Task: Look for space in Santo Ângelo, Brazil from 7th July, 2023 to 15th July, 2023 for 6 adults in price range Rs.15000 to Rs.20000. Place can be entire place with 3 bedrooms having 3 beds and 3 bathrooms. Property type can be guest house. Amenities needed are: washing machine, . Booking option can be shelf check-in. Required host language is Spanish.
Action: Mouse moved to (381, 103)
Screenshot: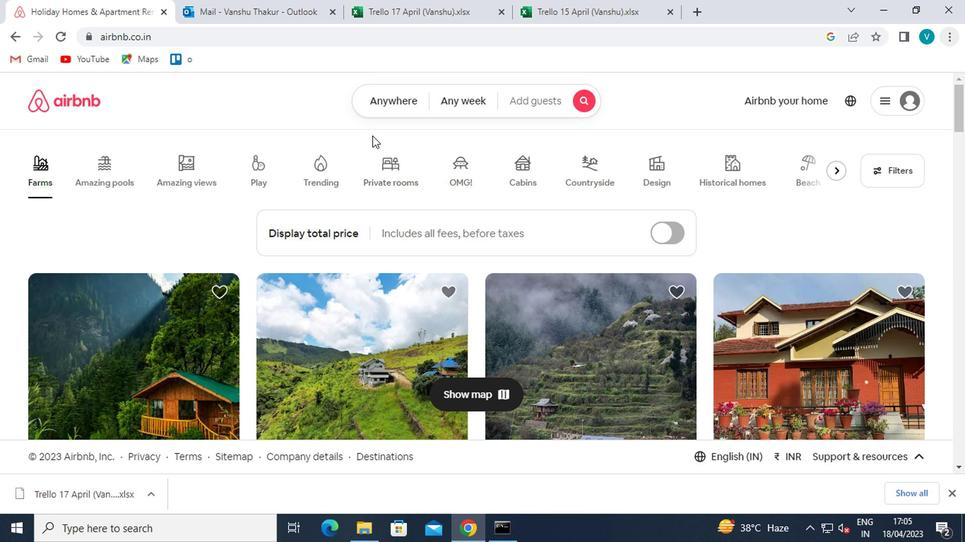 
Action: Mouse pressed left at (381, 103)
Screenshot: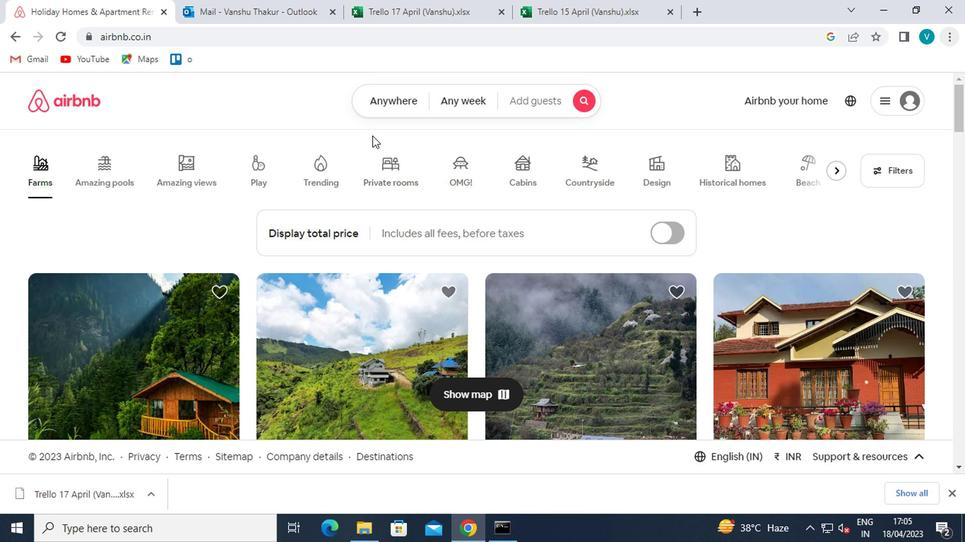 
Action: Mouse moved to (373, 147)
Screenshot: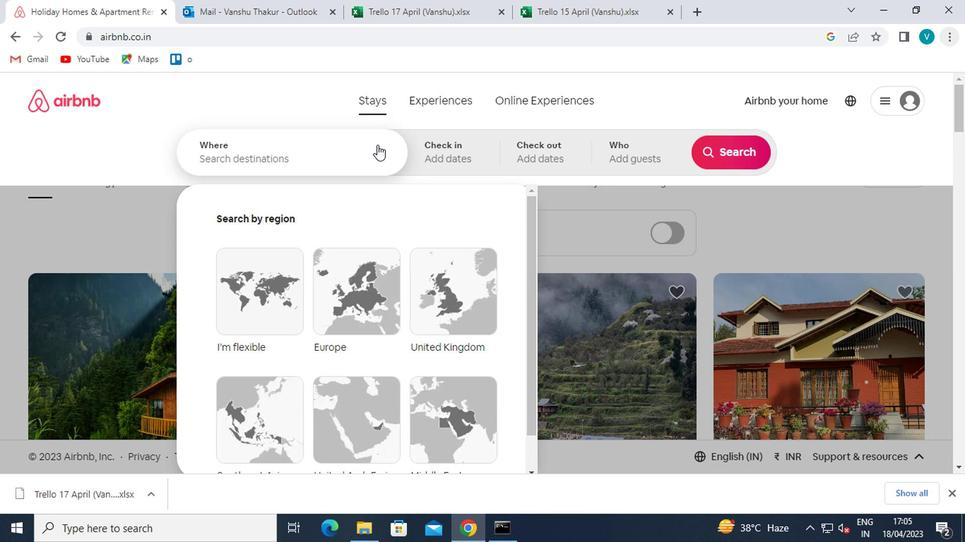 
Action: Mouse pressed left at (373, 147)
Screenshot: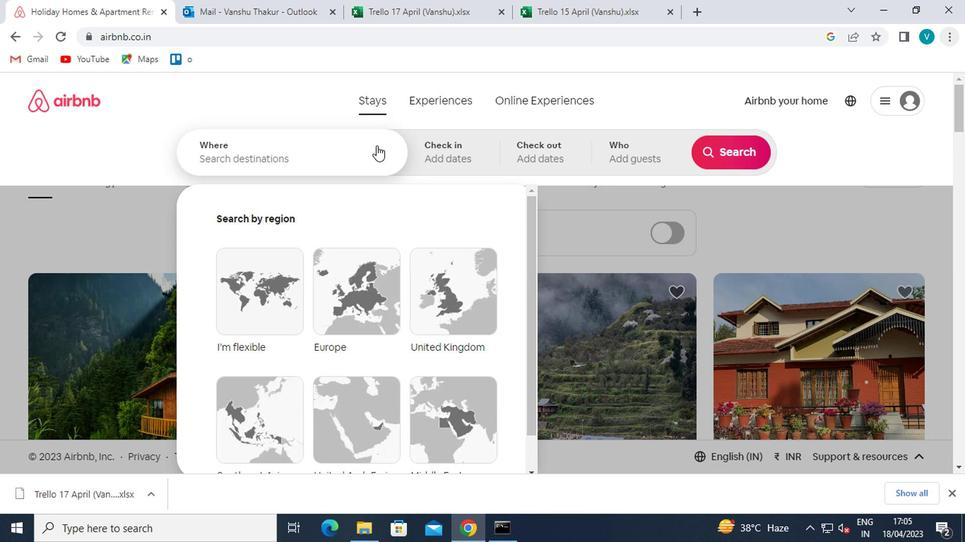 
Action: Mouse moved to (378, 149)
Screenshot: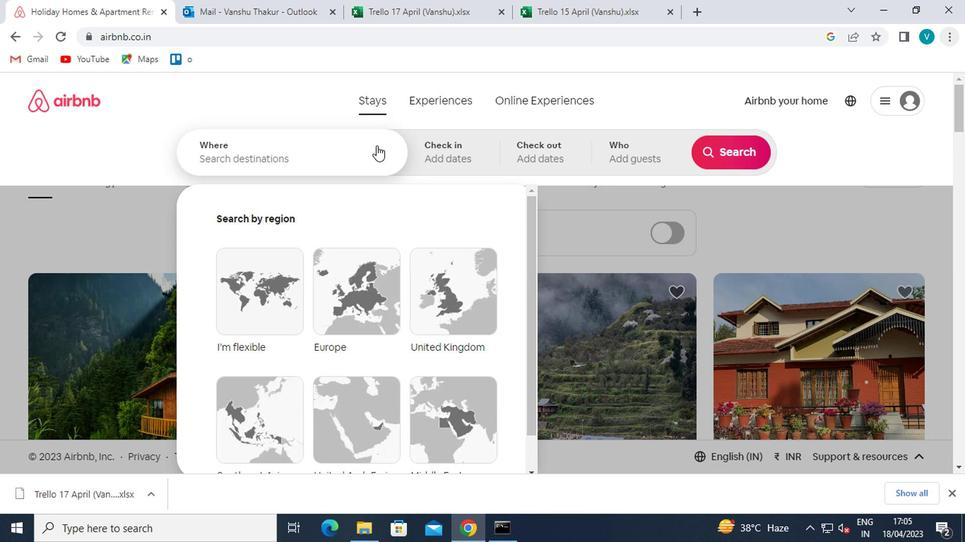 
Action: Key pressed <Key.shift>SANTO<Key.space><Key.shift>ANGELO<Key.space>
Screenshot: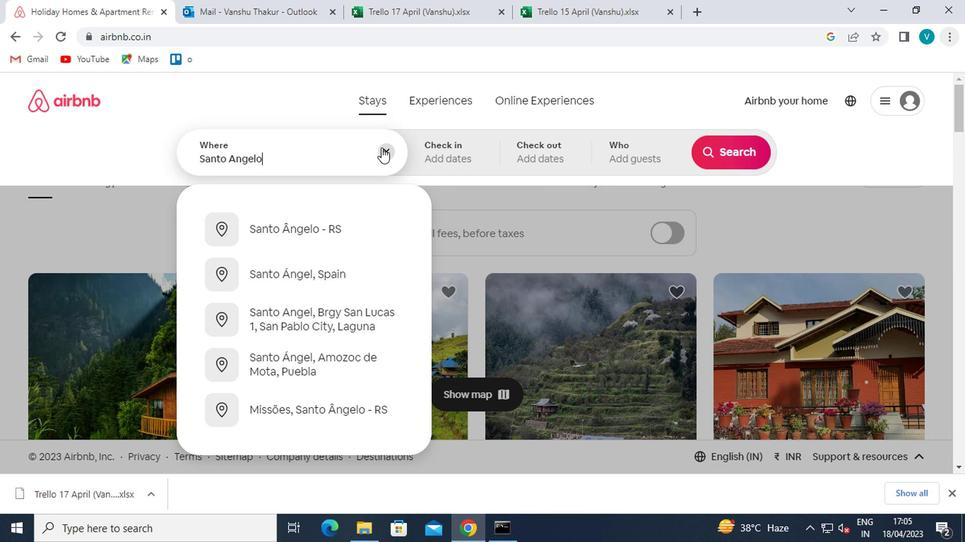 
Action: Mouse moved to (347, 224)
Screenshot: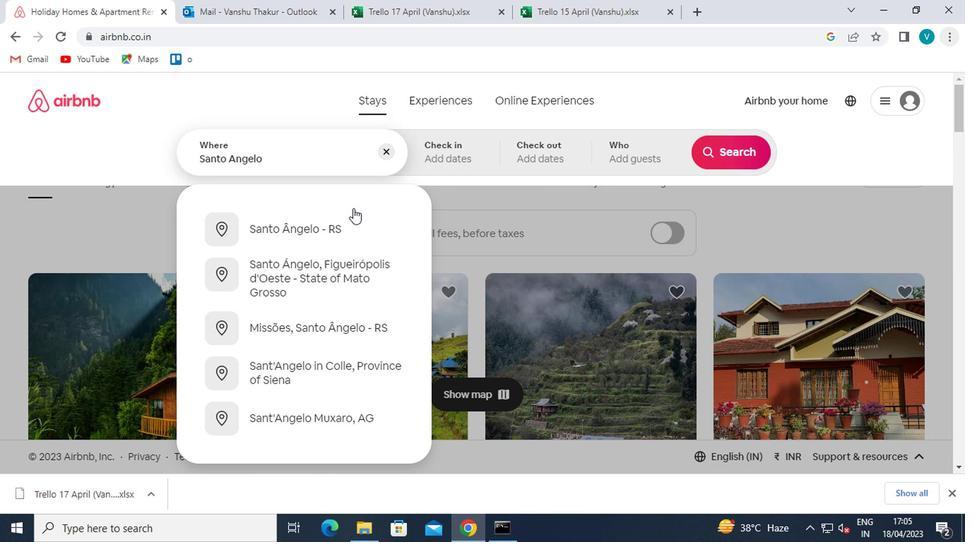 
Action: Mouse pressed left at (347, 224)
Screenshot: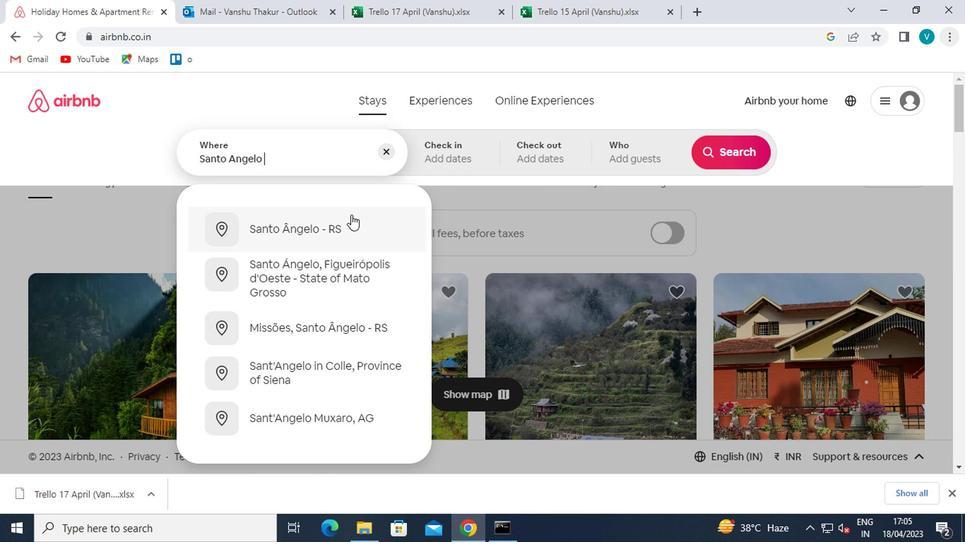 
Action: Mouse moved to (722, 266)
Screenshot: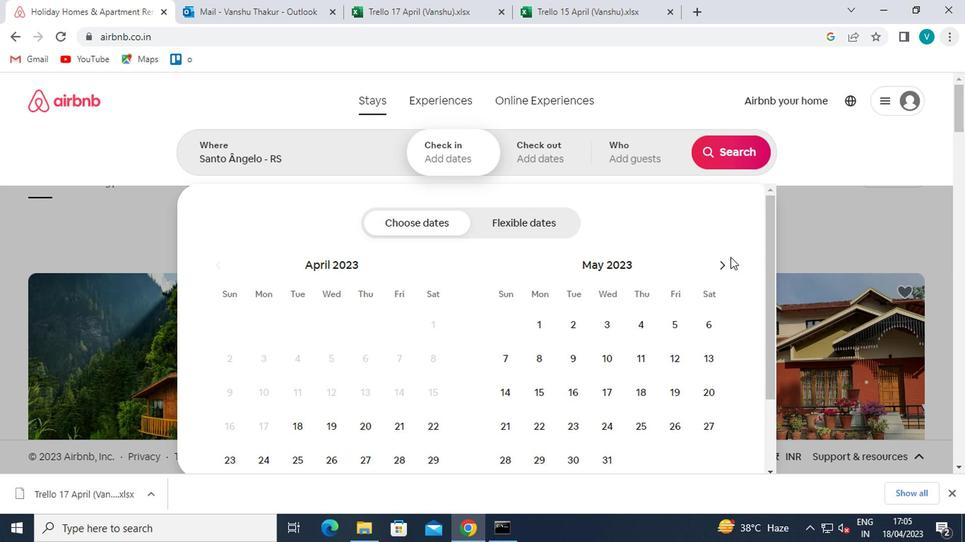 
Action: Mouse pressed left at (722, 266)
Screenshot: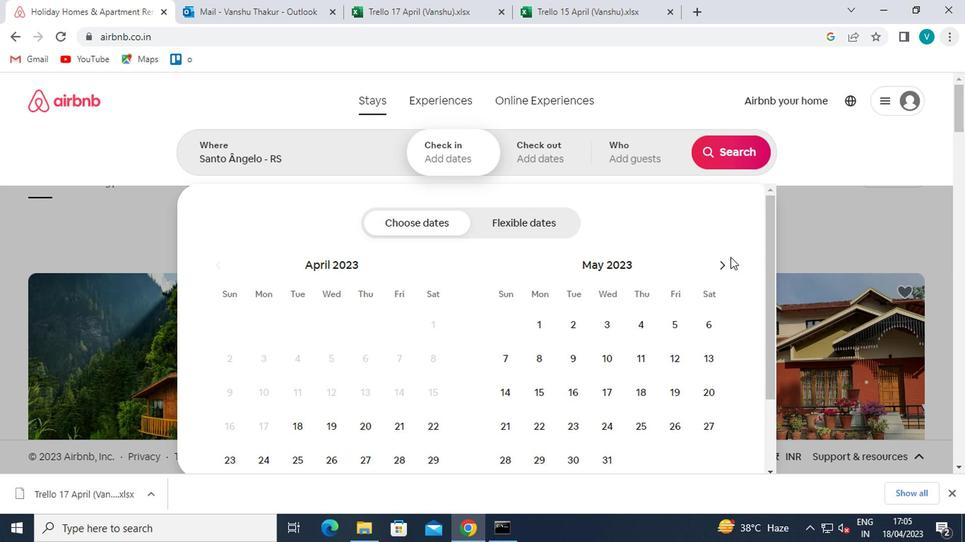
Action: Mouse moved to (720, 266)
Screenshot: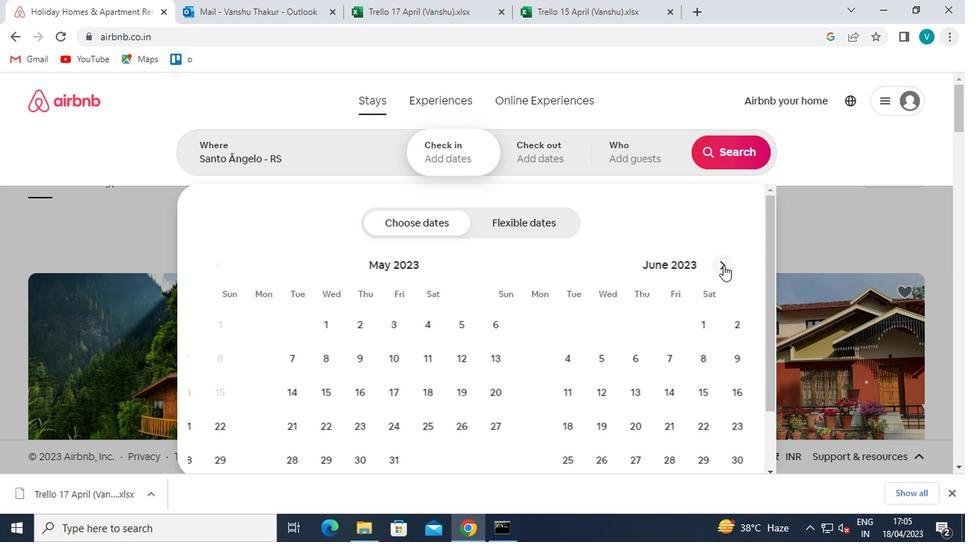 
Action: Mouse pressed left at (720, 266)
Screenshot: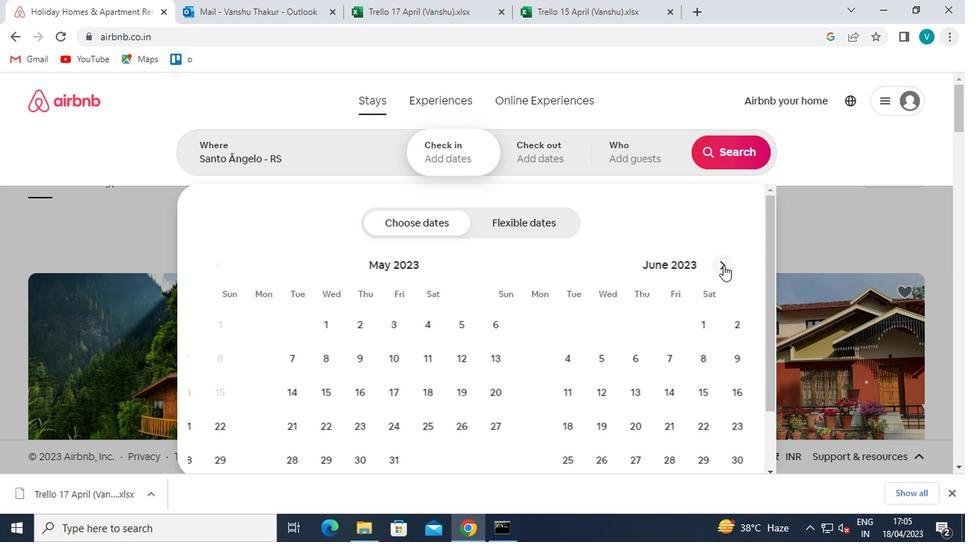 
Action: Mouse moved to (675, 360)
Screenshot: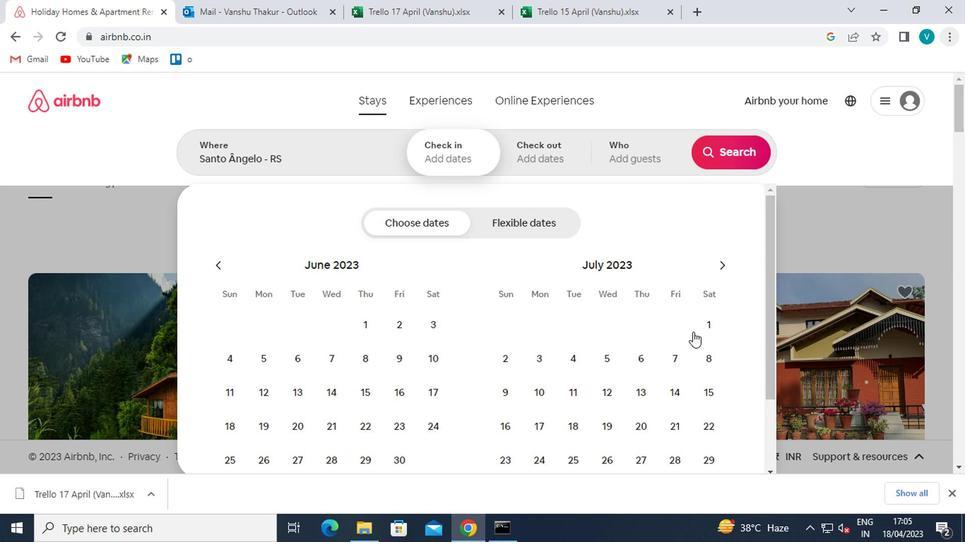 
Action: Mouse pressed left at (675, 360)
Screenshot: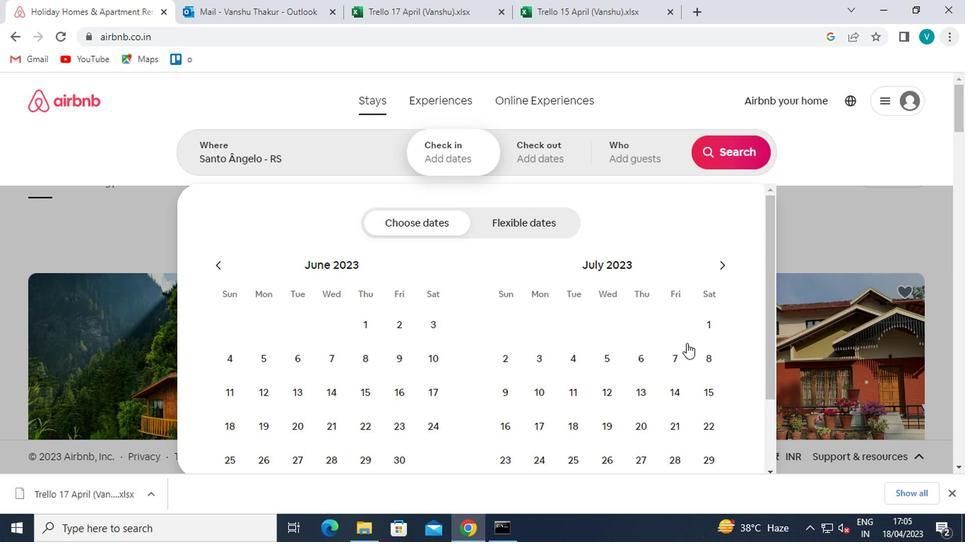 
Action: Mouse moved to (711, 387)
Screenshot: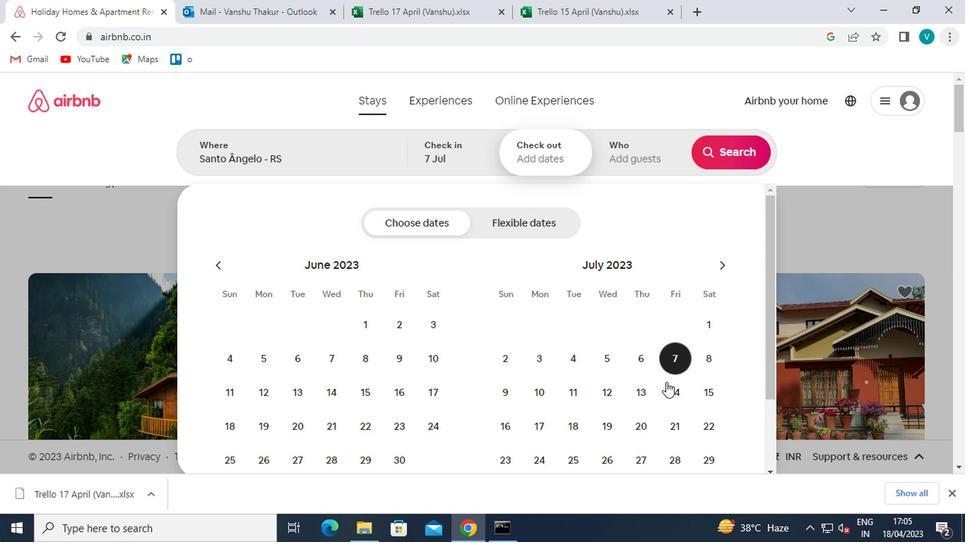 
Action: Mouse pressed left at (711, 387)
Screenshot: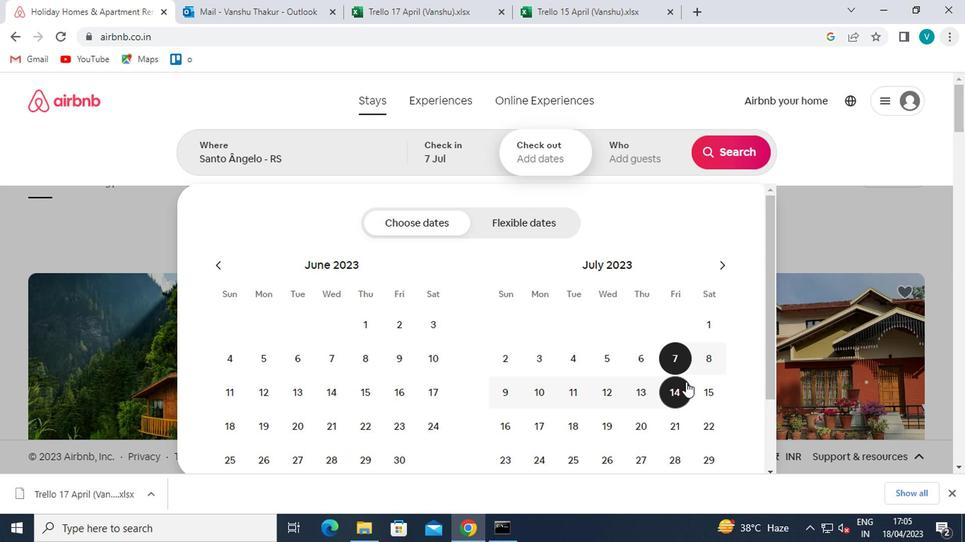 
Action: Mouse moved to (661, 160)
Screenshot: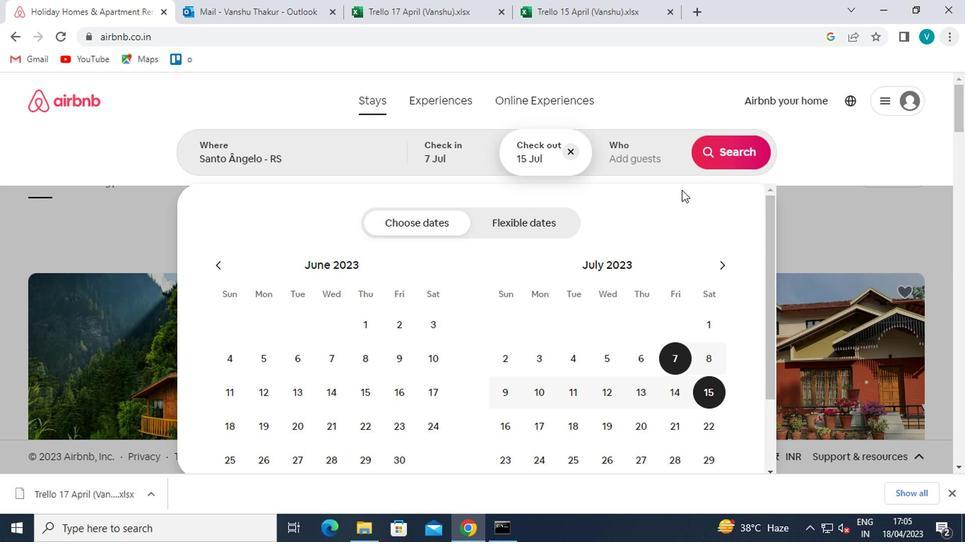 
Action: Mouse pressed left at (661, 160)
Screenshot: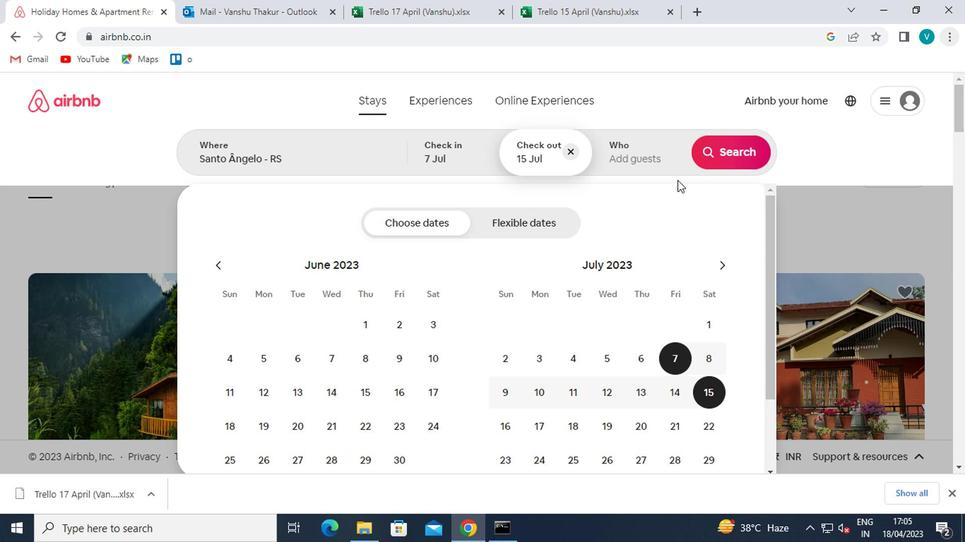 
Action: Mouse moved to (732, 228)
Screenshot: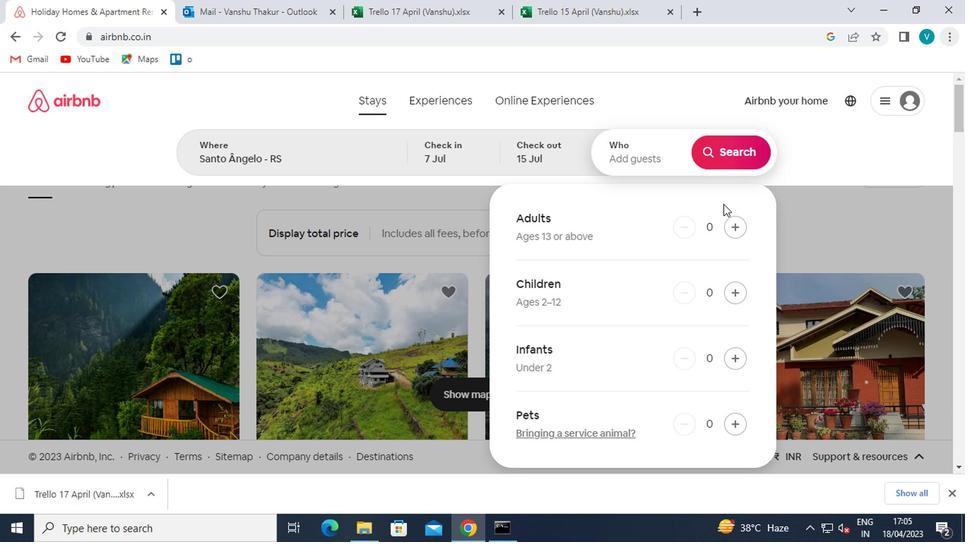 
Action: Mouse pressed left at (732, 228)
Screenshot: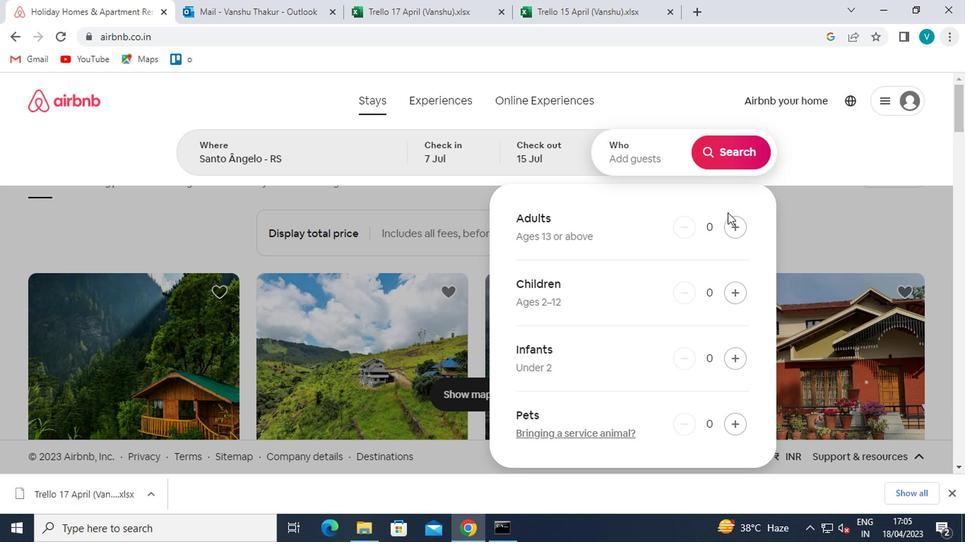 
Action: Mouse pressed left at (732, 228)
Screenshot: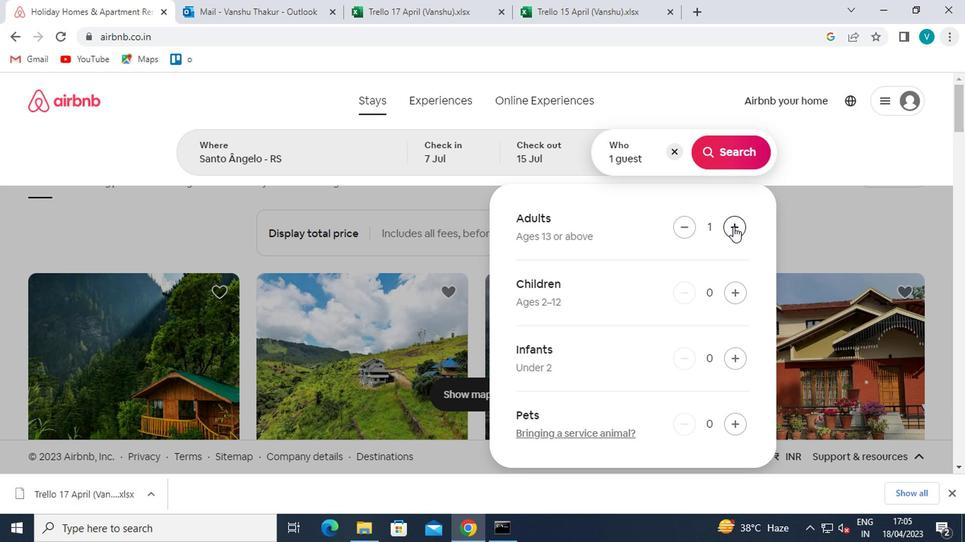 
Action: Mouse pressed left at (732, 228)
Screenshot: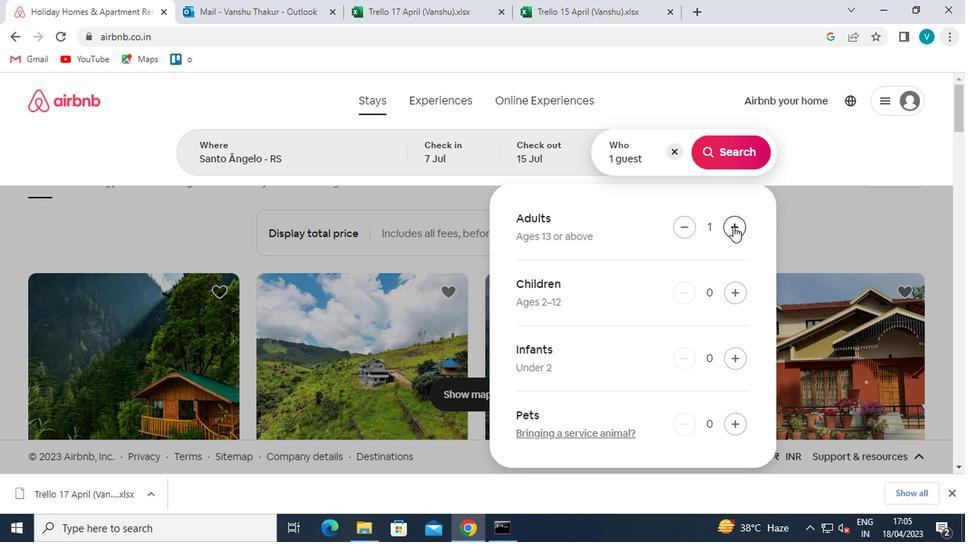 
Action: Mouse pressed left at (732, 228)
Screenshot: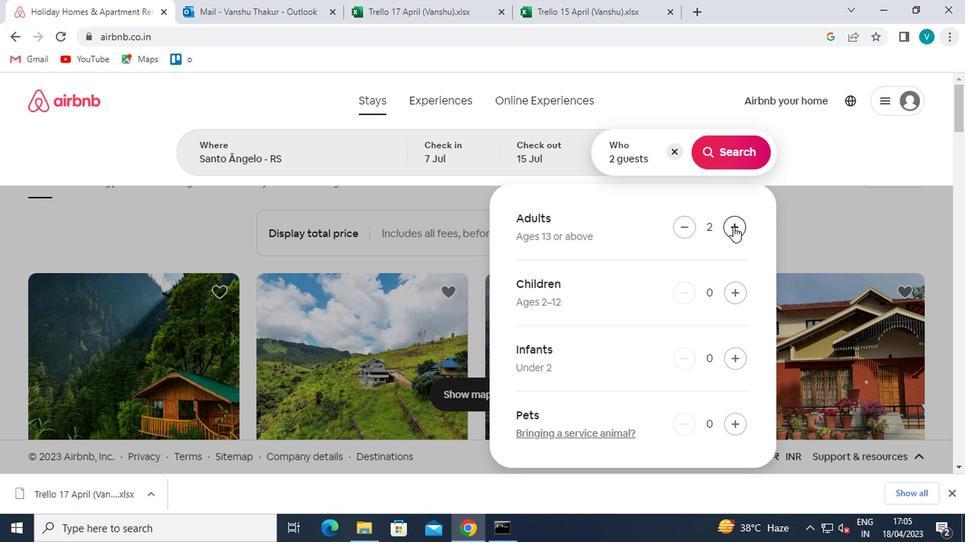 
Action: Mouse pressed left at (732, 228)
Screenshot: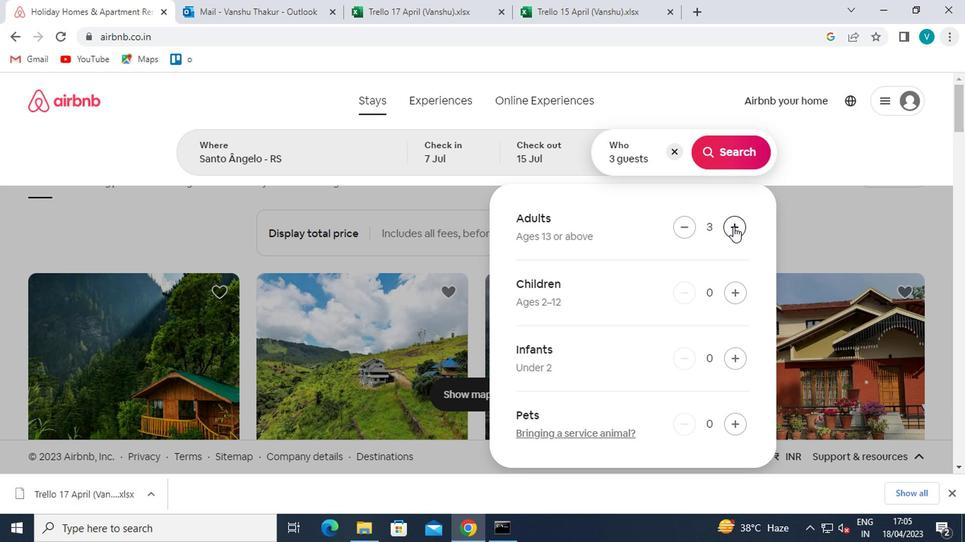 
Action: Mouse pressed left at (732, 228)
Screenshot: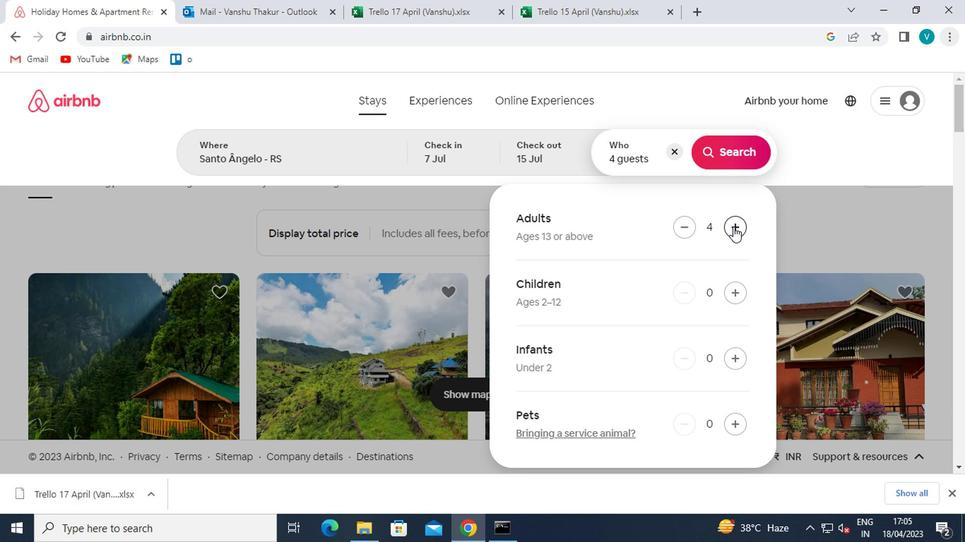 
Action: Mouse moved to (718, 152)
Screenshot: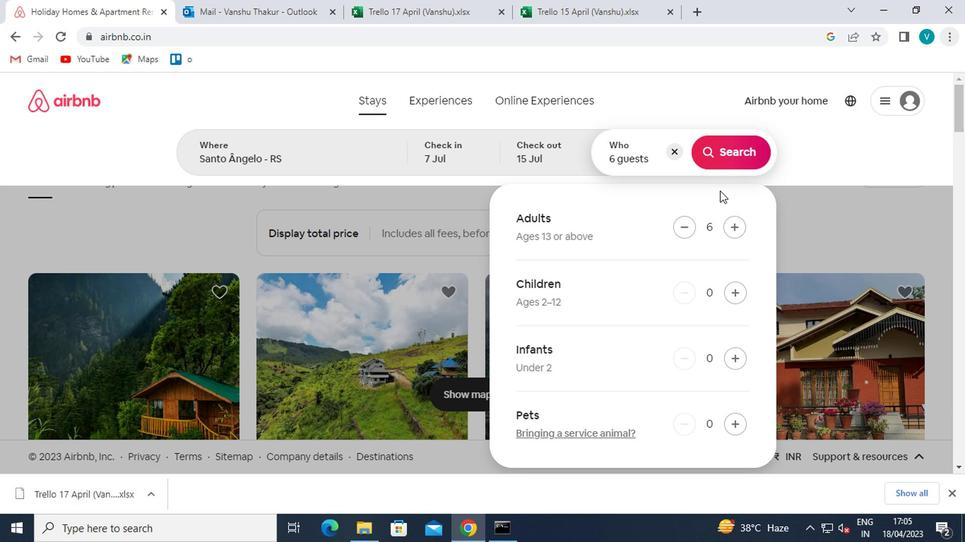 
Action: Mouse pressed left at (718, 152)
Screenshot: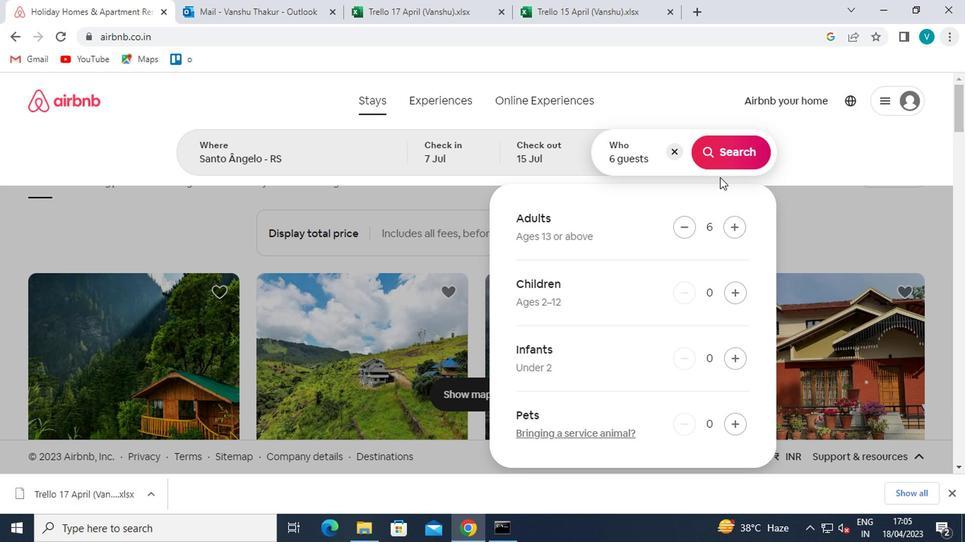 
Action: Mouse moved to (902, 164)
Screenshot: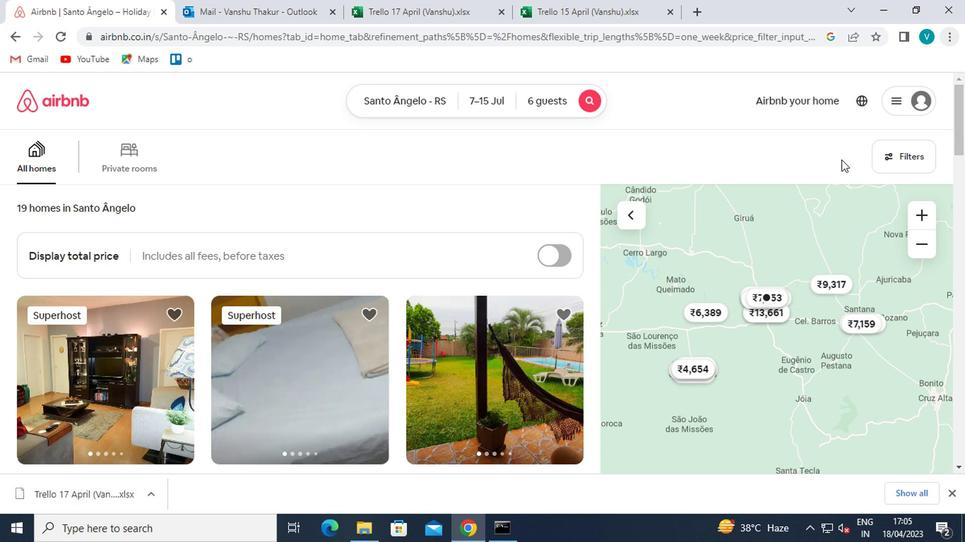 
Action: Mouse pressed left at (902, 164)
Screenshot: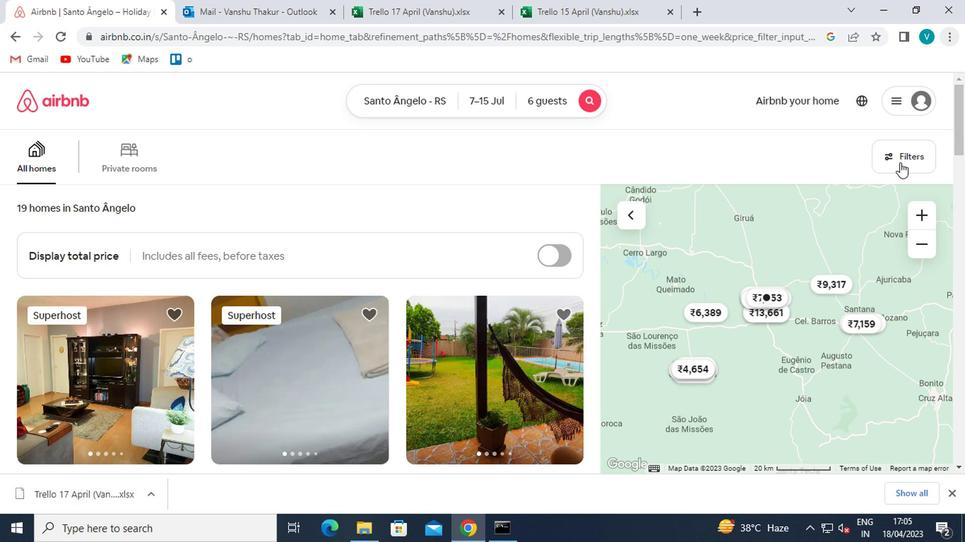 
Action: Mouse moved to (354, 344)
Screenshot: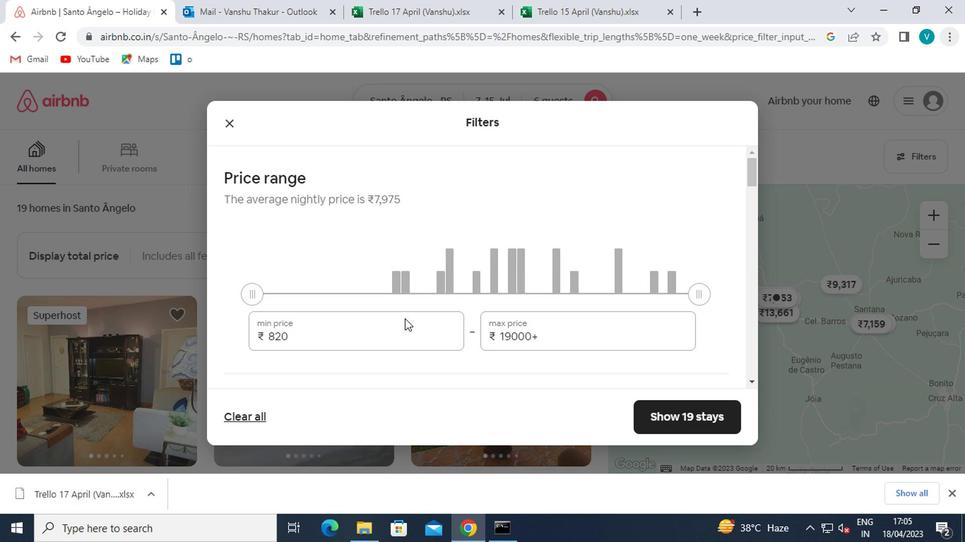 
Action: Mouse pressed left at (354, 344)
Screenshot: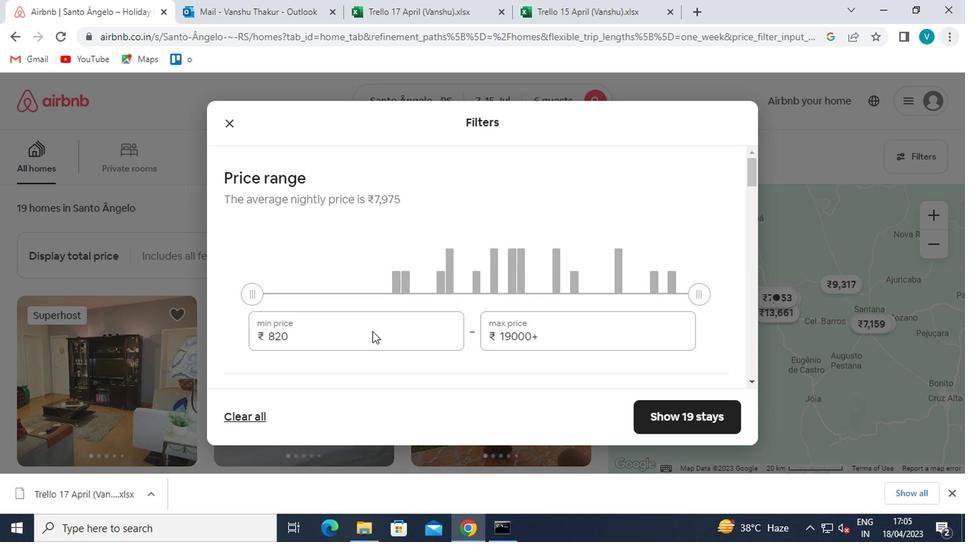 
Action: Mouse moved to (352, 343)
Screenshot: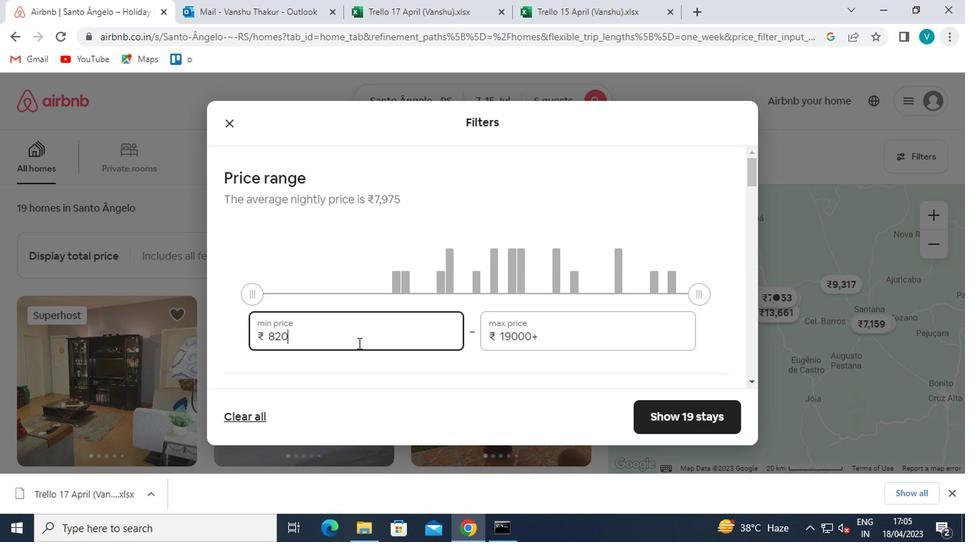 
Action: Key pressed <Key.backspace>
Screenshot: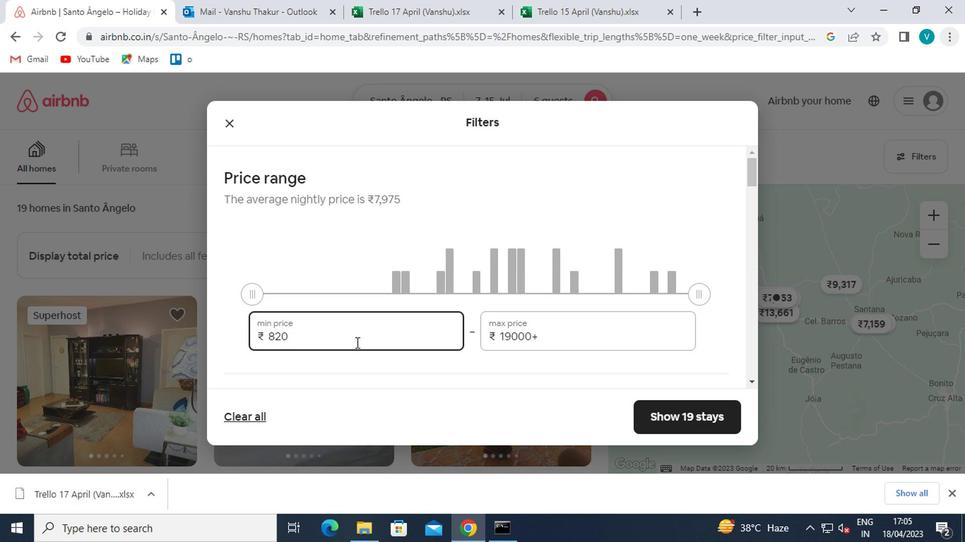 
Action: Mouse moved to (351, 342)
Screenshot: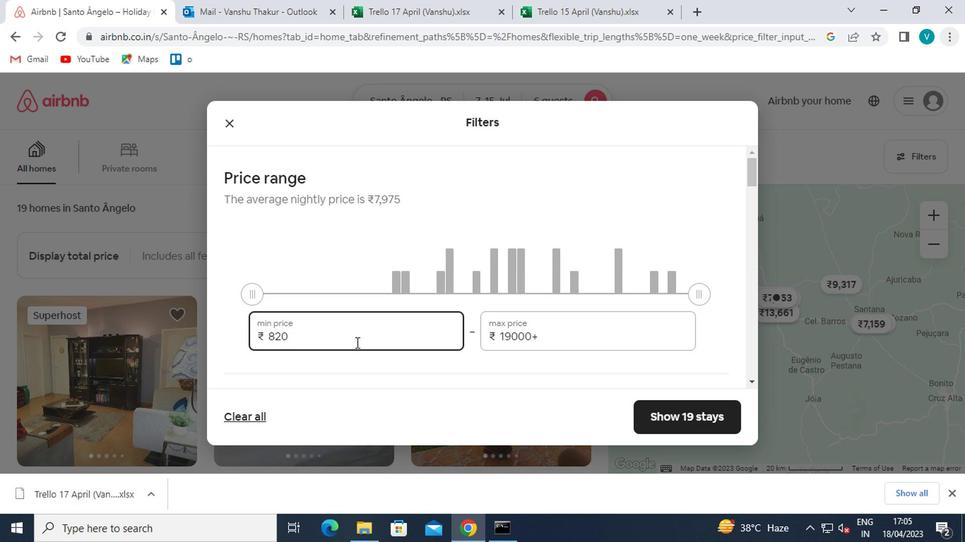 
Action: Key pressed <Key.backspace><Key.backspace>15000
Screenshot: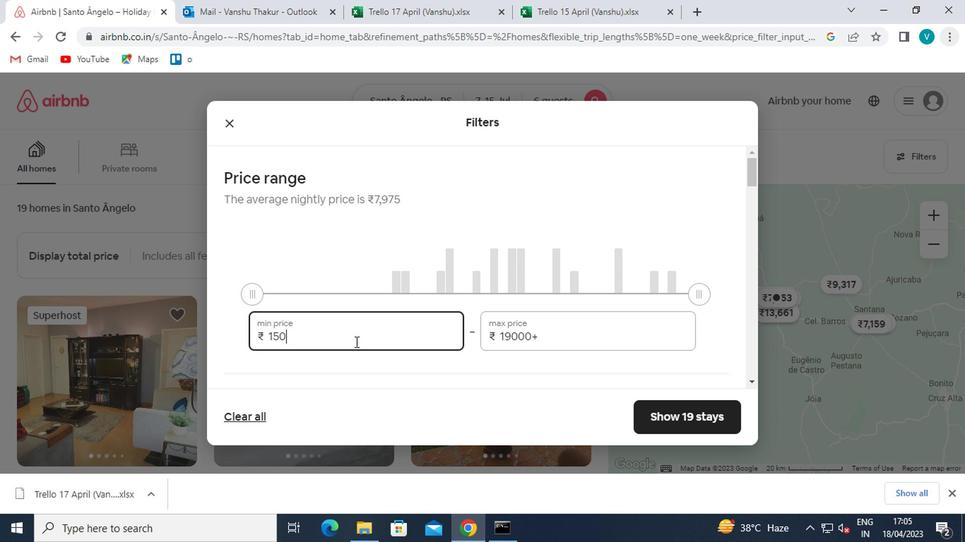 
Action: Mouse moved to (576, 336)
Screenshot: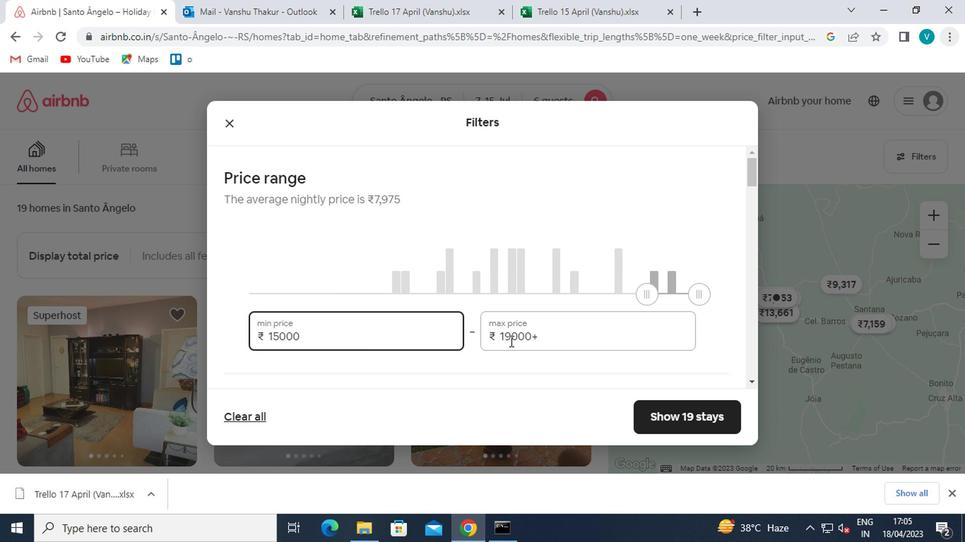 
Action: Mouse pressed left at (576, 336)
Screenshot: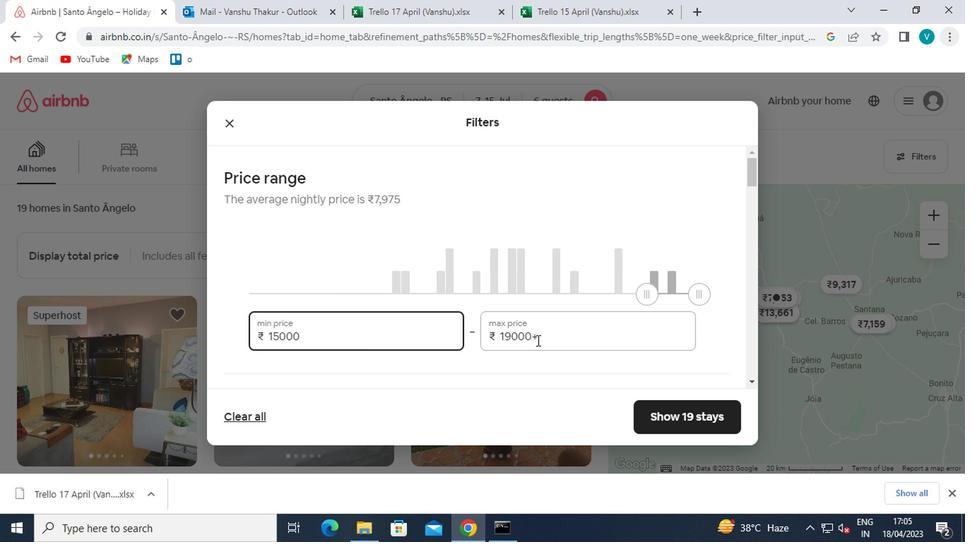 
Action: Mouse moved to (475, 277)
Screenshot: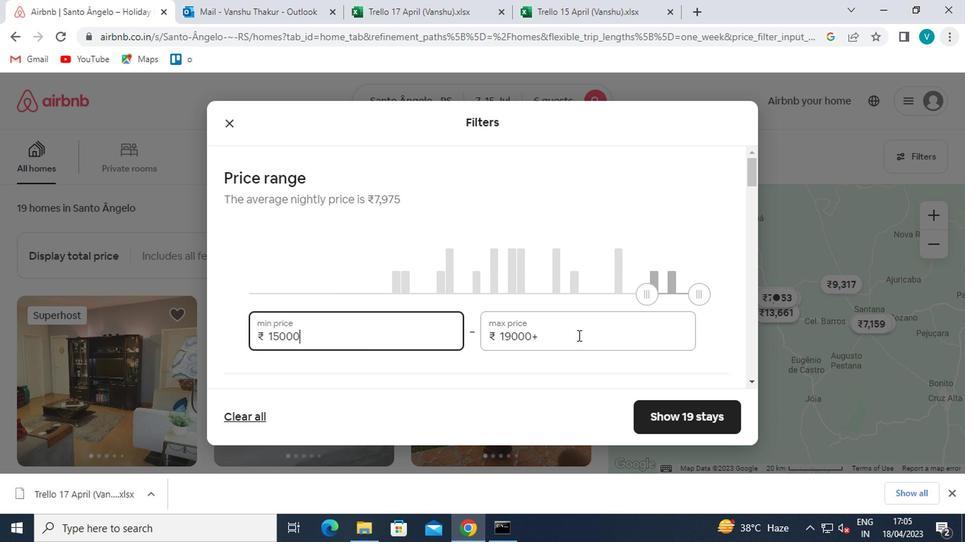 
Action: Key pressed <Key.backspace><Key.backspace><Key.backspace><Key.backspace><Key.backspace><Key.backspace><Key.backspace>20000
Screenshot: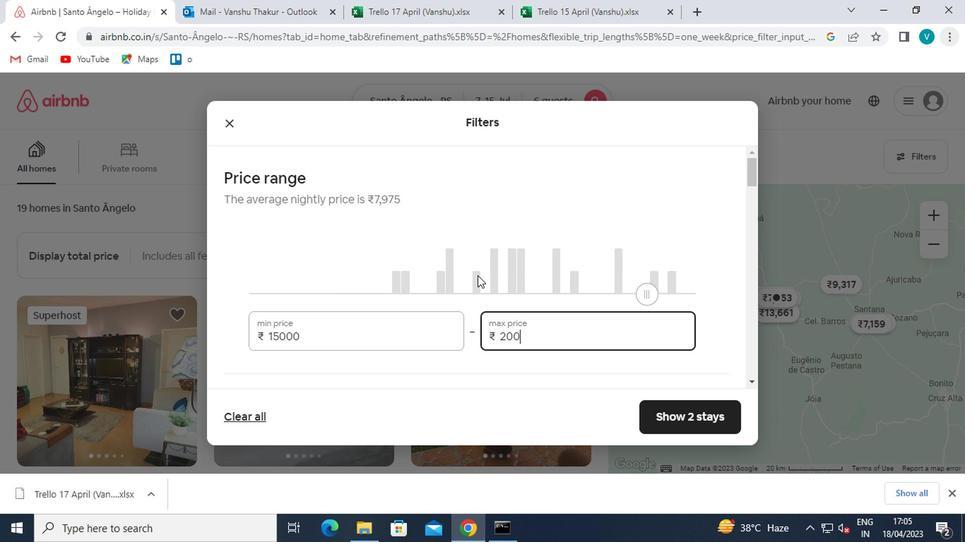 
Action: Mouse moved to (460, 284)
Screenshot: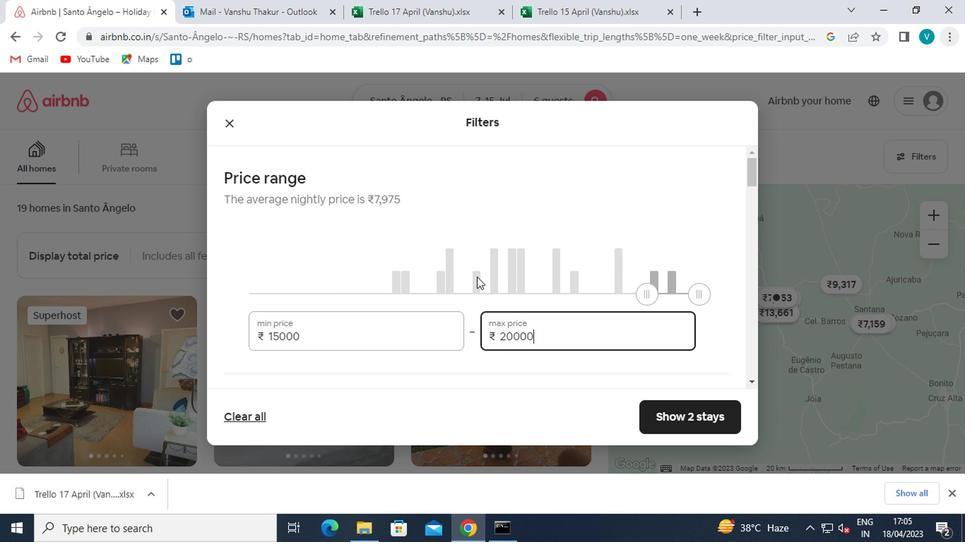 
Action: Mouse scrolled (460, 284) with delta (0, 0)
Screenshot: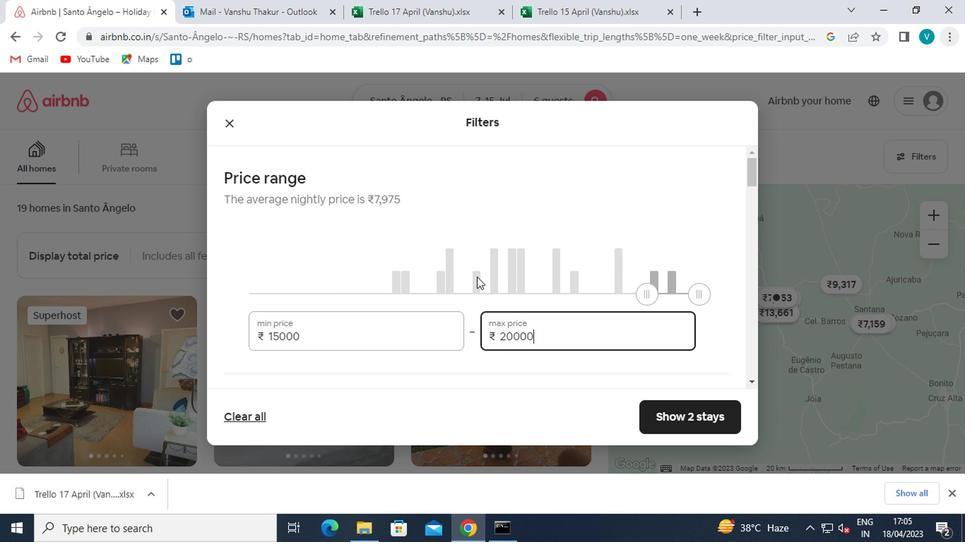 
Action: Mouse moved to (456, 286)
Screenshot: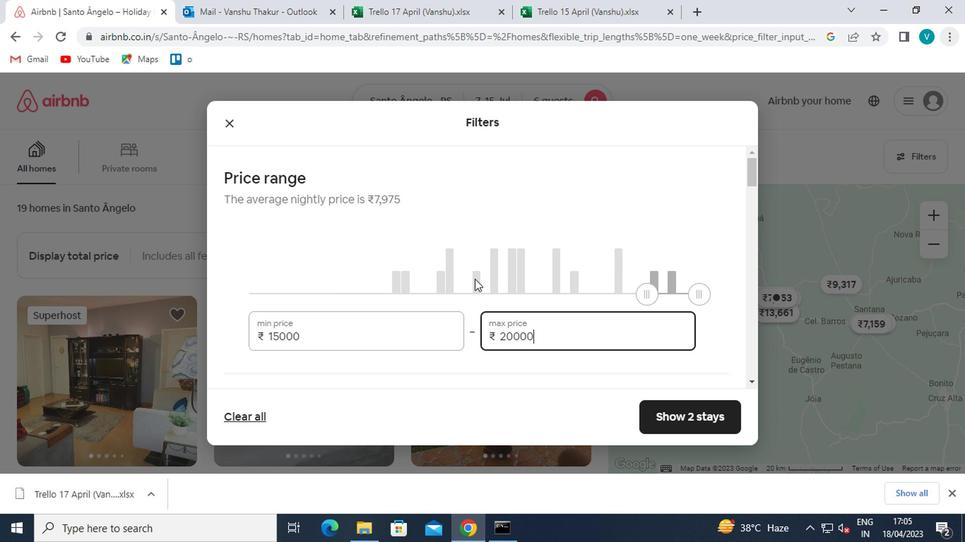 
Action: Mouse scrolled (456, 285) with delta (0, 0)
Screenshot: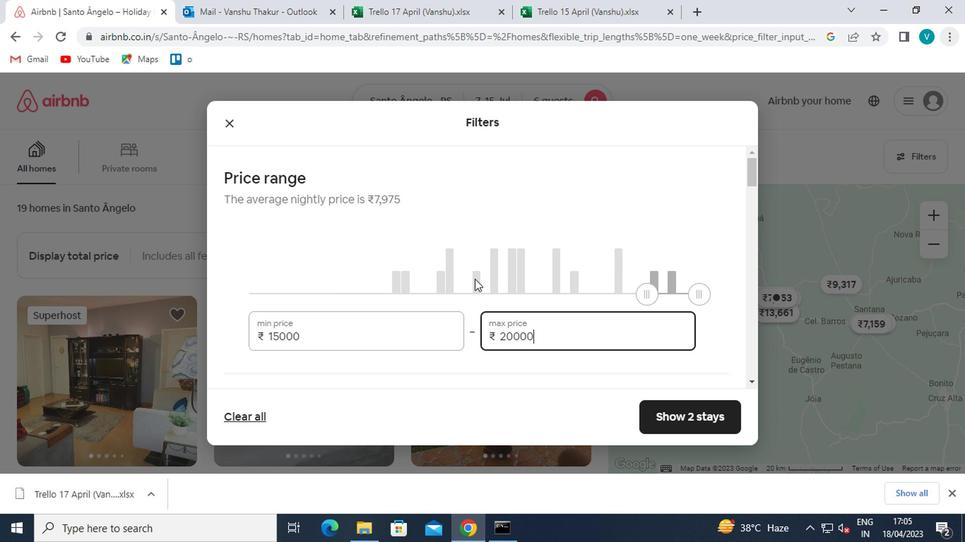 
Action: Mouse moved to (455, 286)
Screenshot: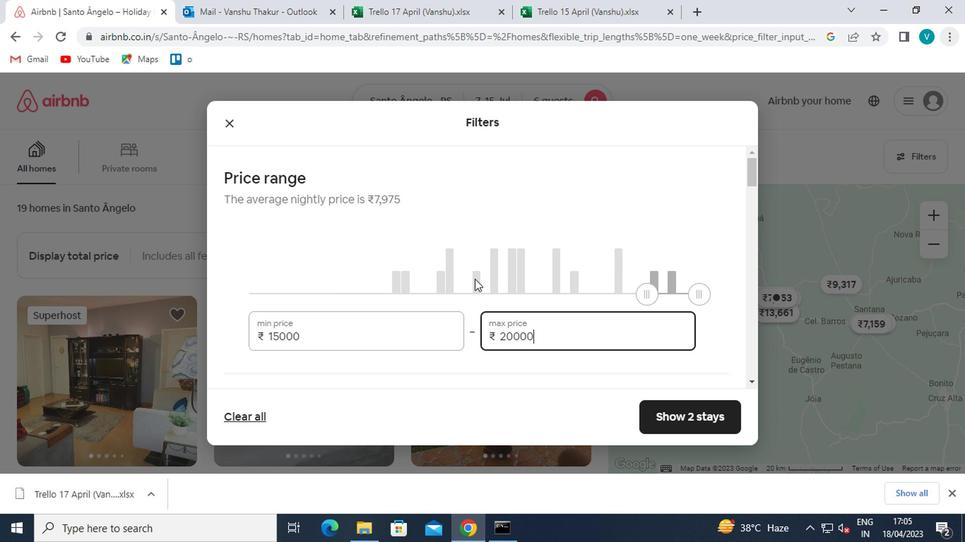 
Action: Mouse scrolled (455, 285) with delta (0, 0)
Screenshot: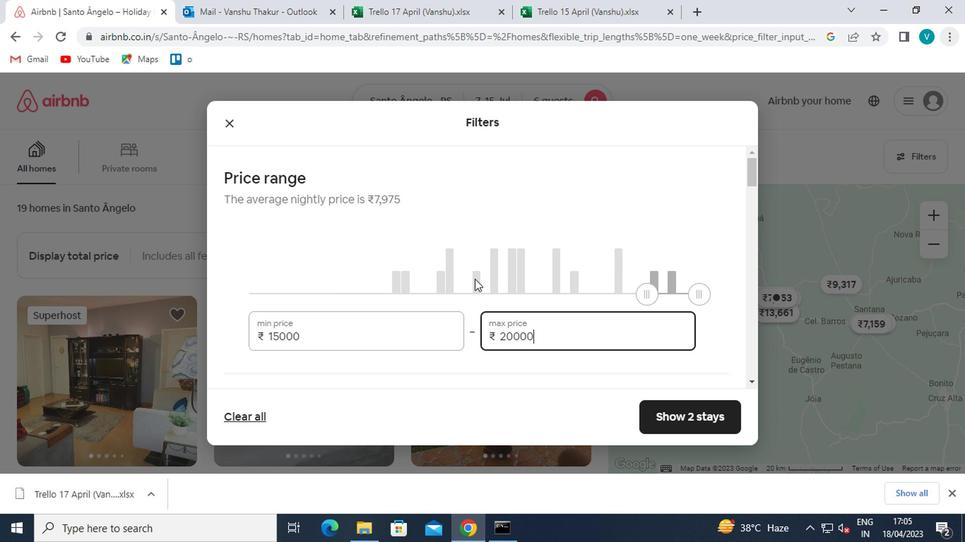 
Action: Mouse moved to (220, 239)
Screenshot: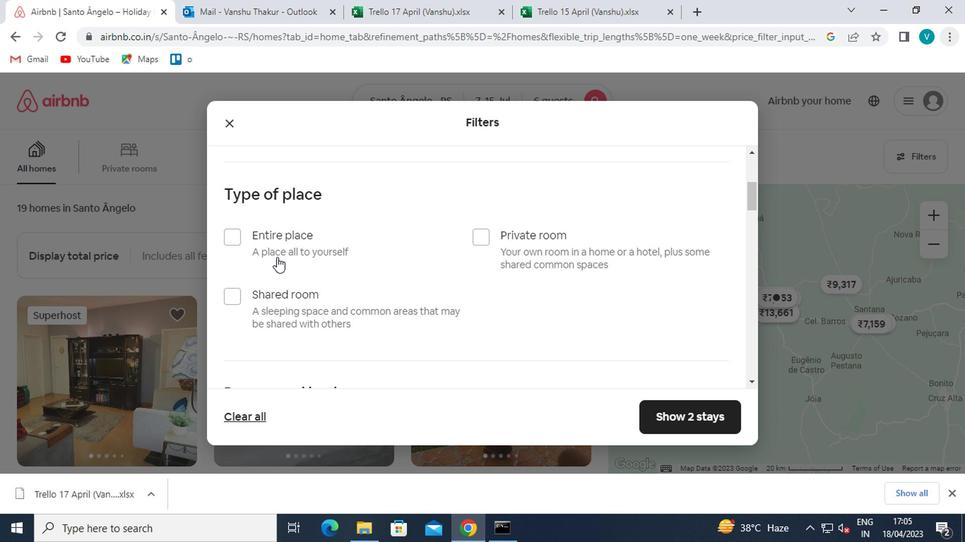 
Action: Mouse pressed left at (220, 239)
Screenshot: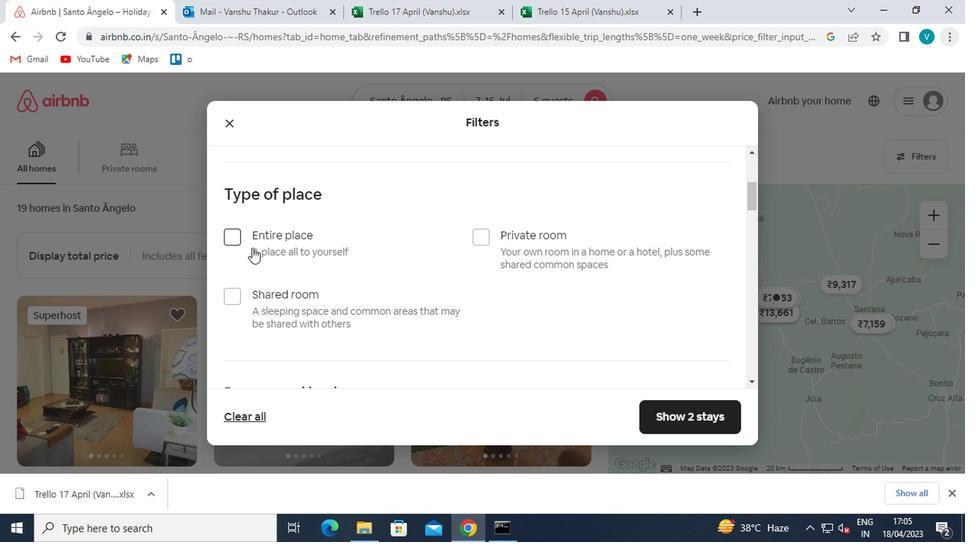 
Action: Mouse moved to (341, 279)
Screenshot: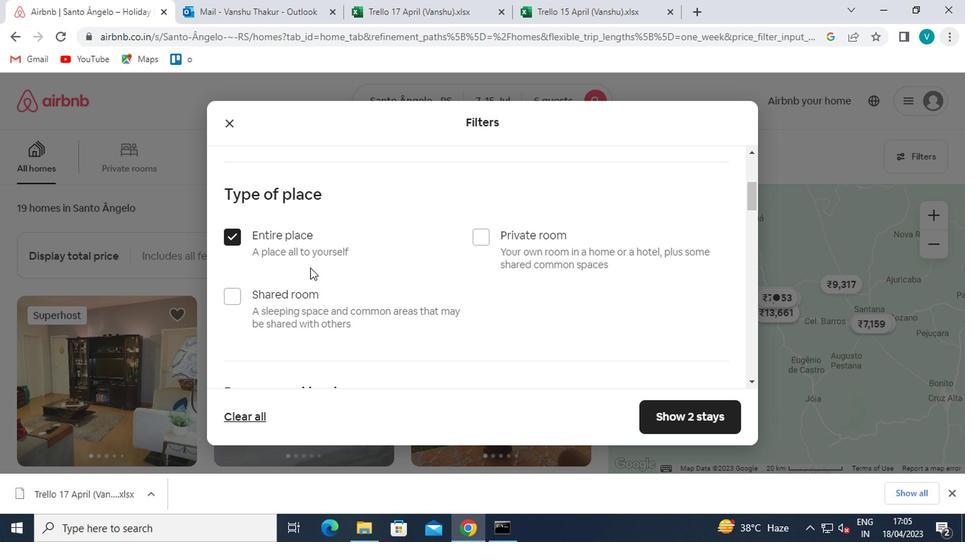 
Action: Mouse scrolled (341, 279) with delta (0, 0)
Screenshot: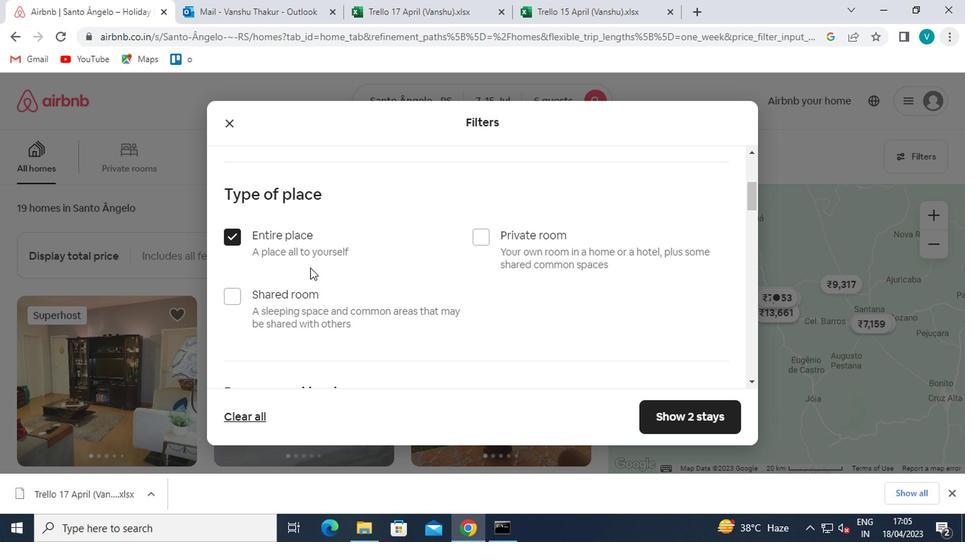 
Action: Mouse moved to (342, 280)
Screenshot: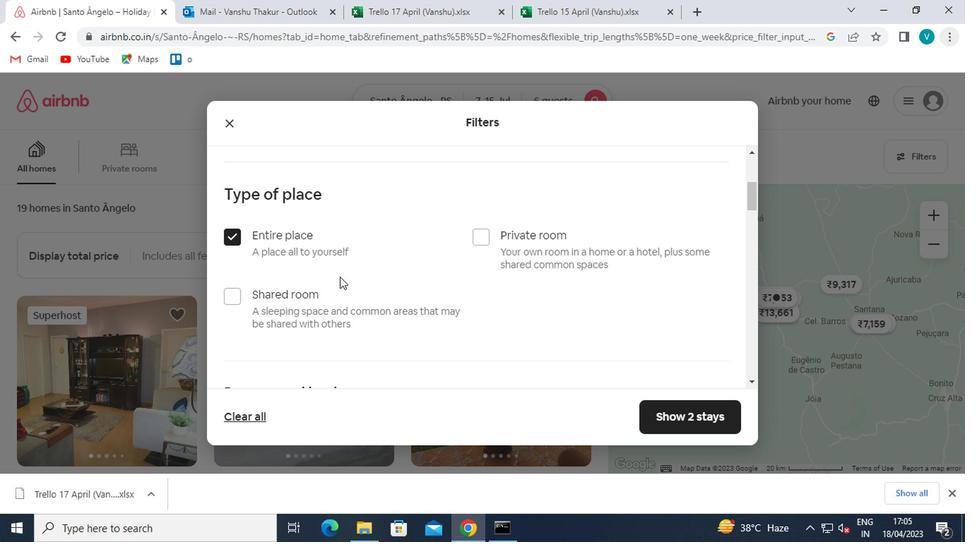 
Action: Mouse scrolled (342, 279) with delta (0, -1)
Screenshot: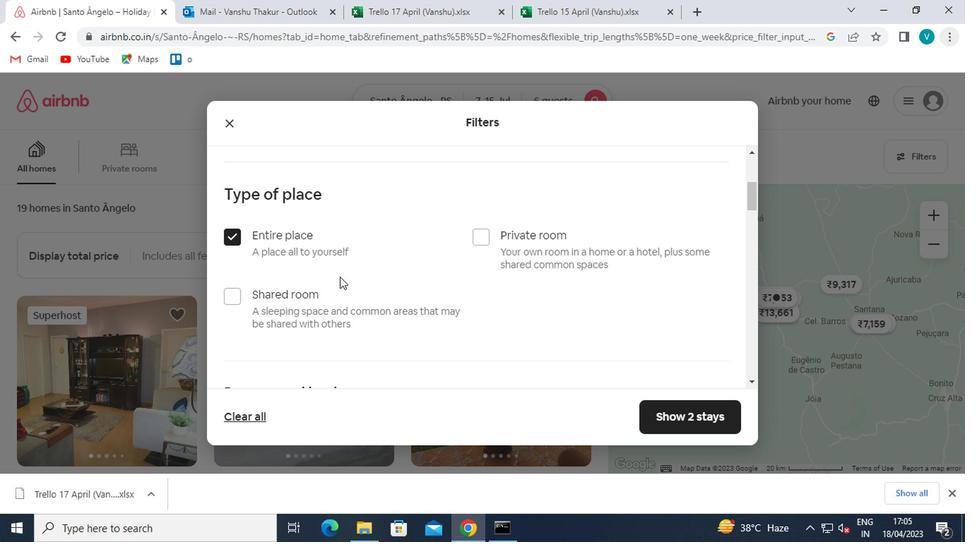 
Action: Mouse moved to (405, 337)
Screenshot: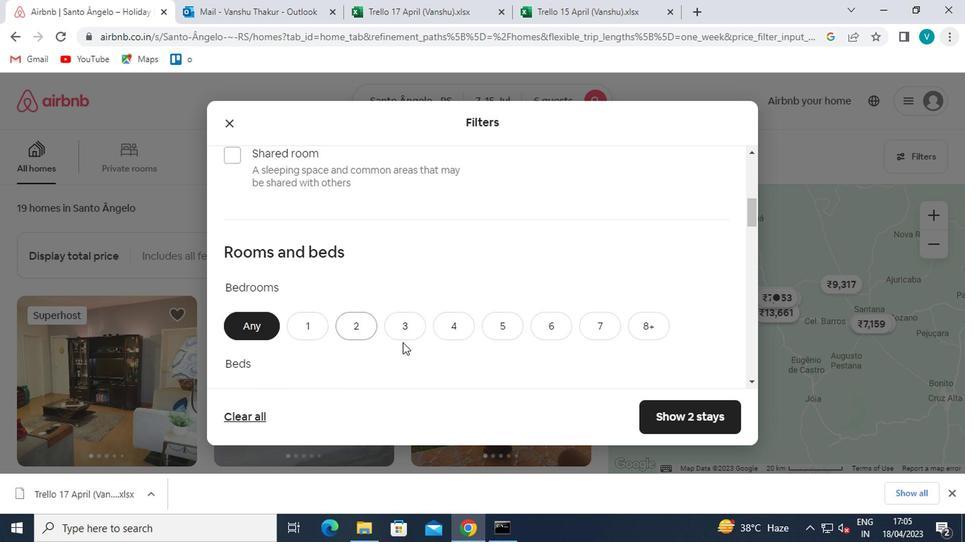 
Action: Mouse pressed left at (405, 337)
Screenshot: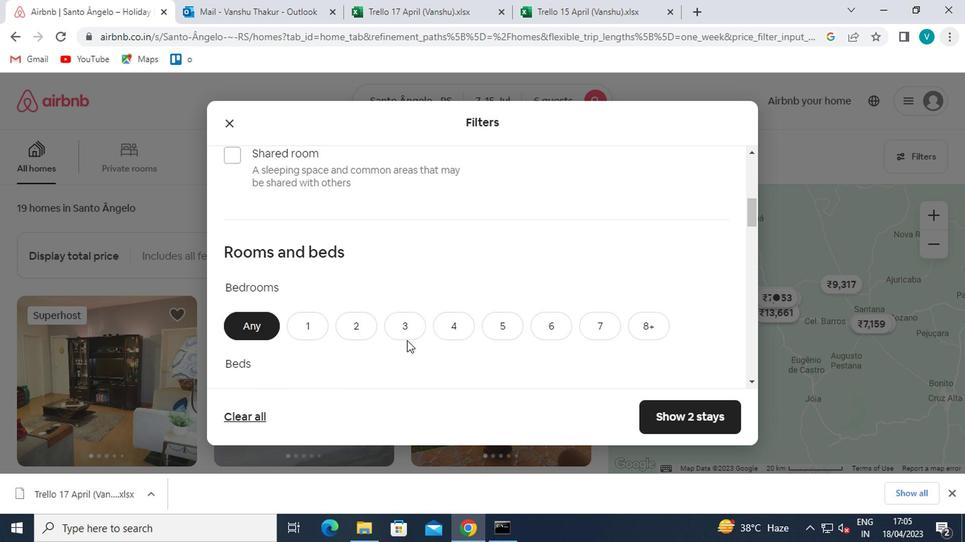 
Action: Mouse scrolled (405, 336) with delta (0, -1)
Screenshot: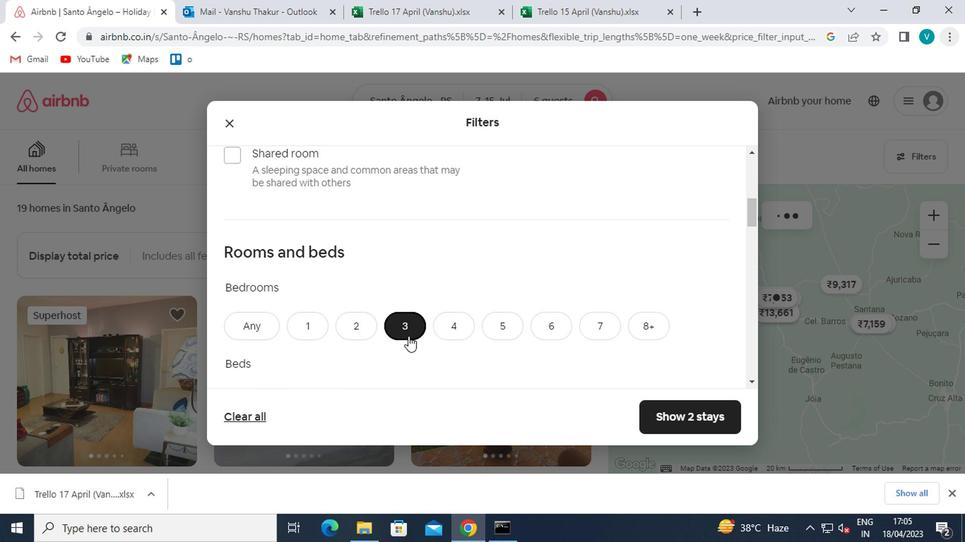 
Action: Mouse pressed left at (405, 337)
Screenshot: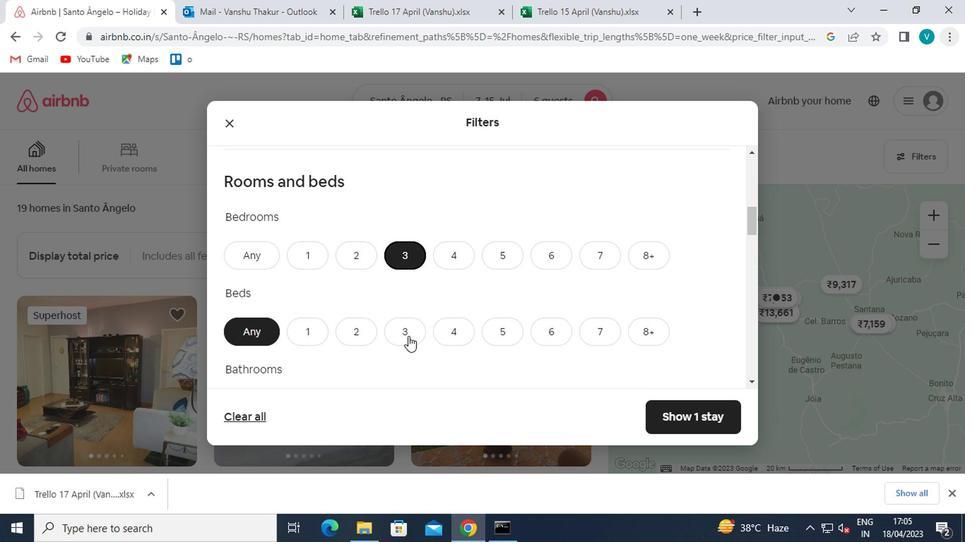 
Action: Mouse scrolled (405, 336) with delta (0, -1)
Screenshot: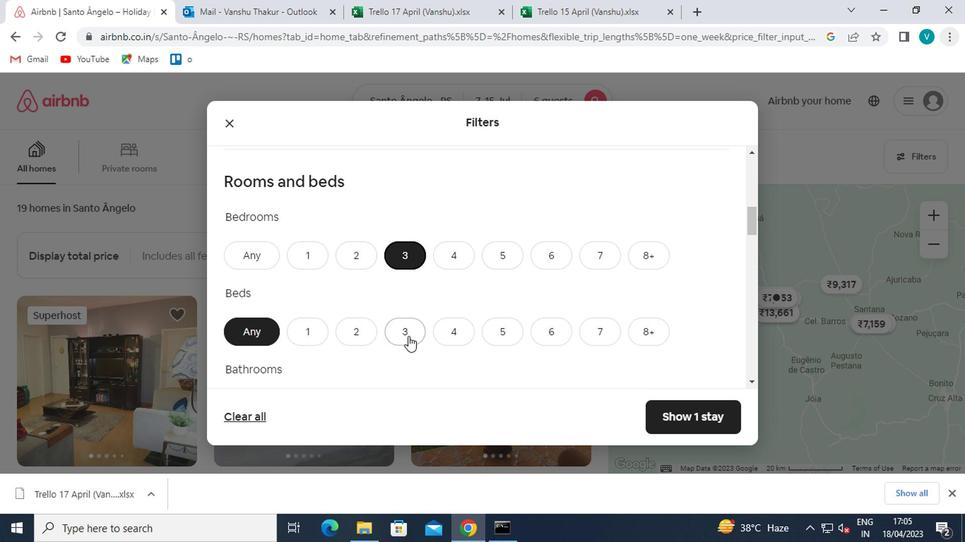 
Action: Mouse scrolled (405, 336) with delta (0, -1)
Screenshot: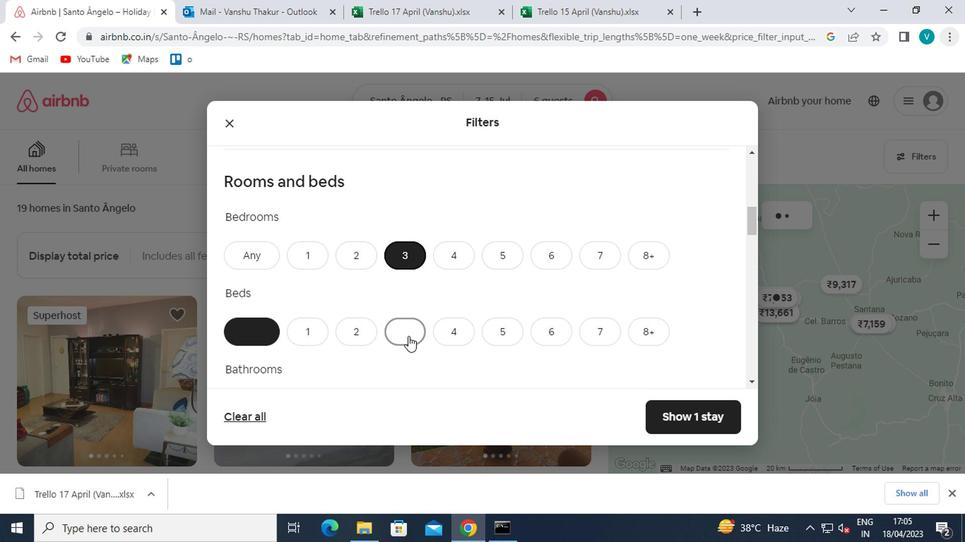 
Action: Mouse moved to (401, 266)
Screenshot: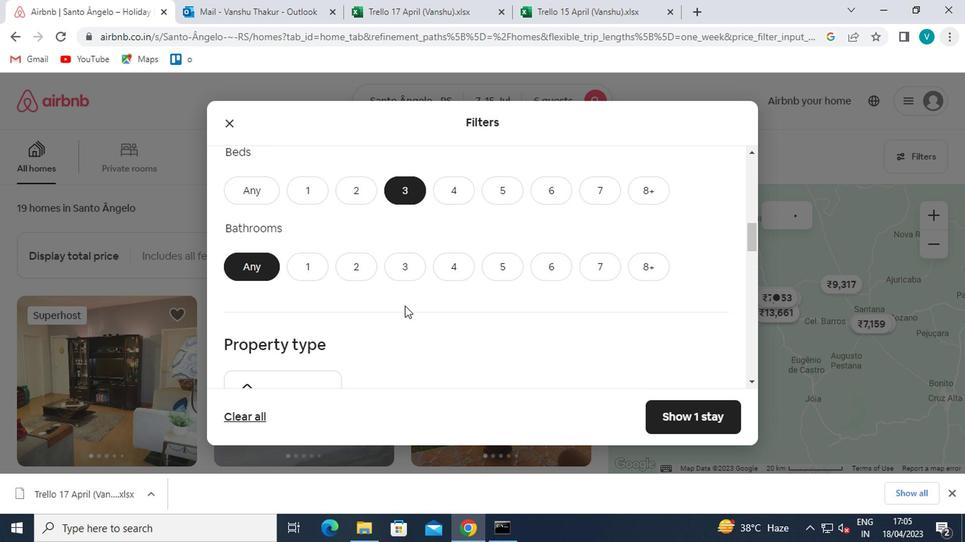
Action: Mouse pressed left at (401, 266)
Screenshot: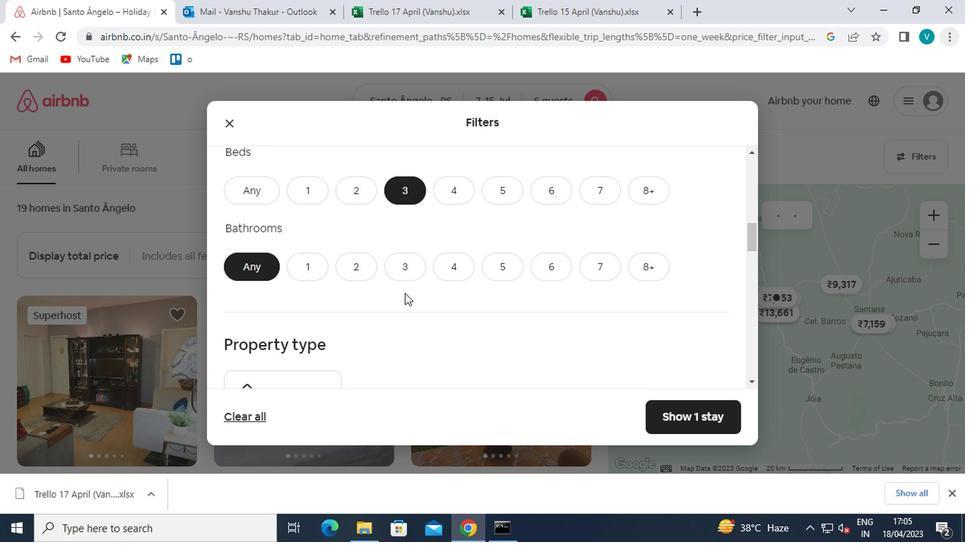 
Action: Mouse scrolled (401, 266) with delta (0, 0)
Screenshot: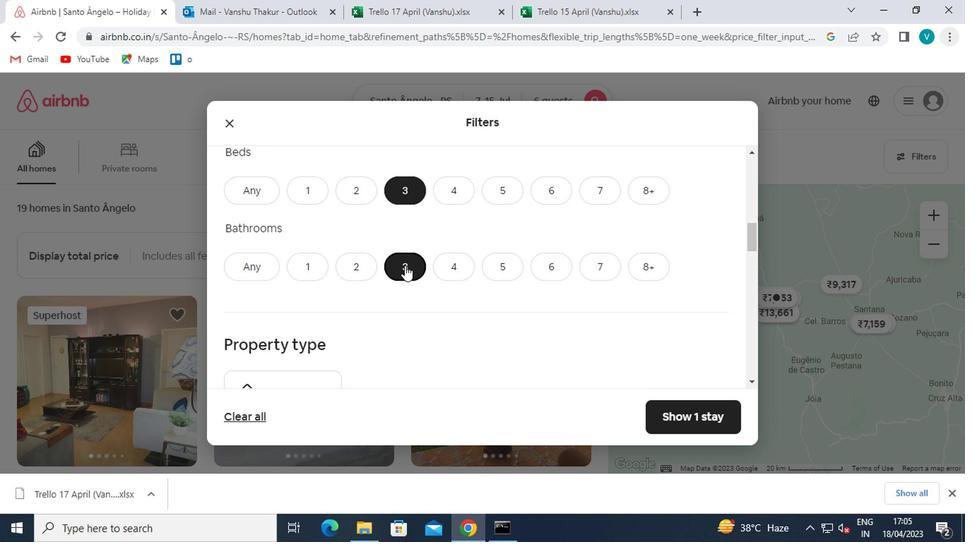 
Action: Mouse scrolled (401, 266) with delta (0, 0)
Screenshot: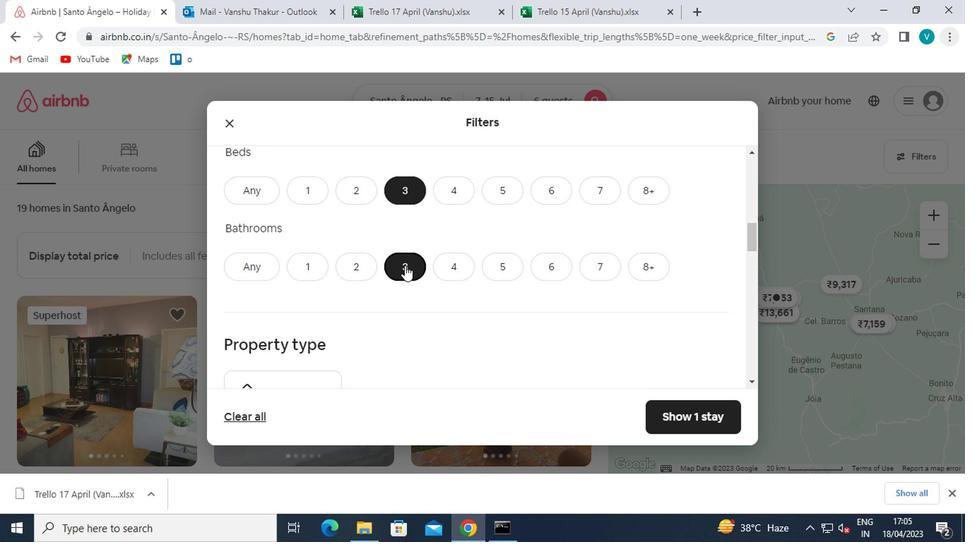 
Action: Mouse moved to (402, 271)
Screenshot: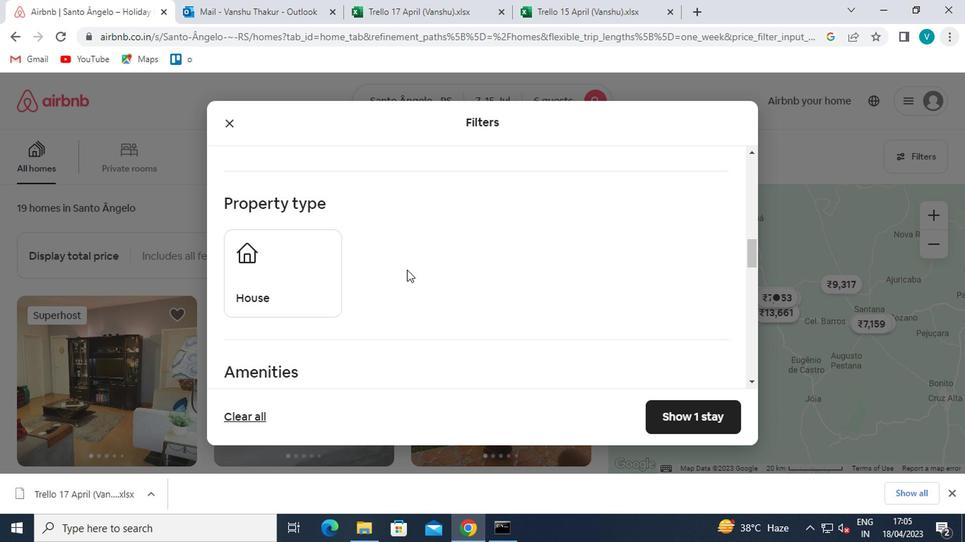 
Action: Mouse scrolled (402, 271) with delta (0, 0)
Screenshot: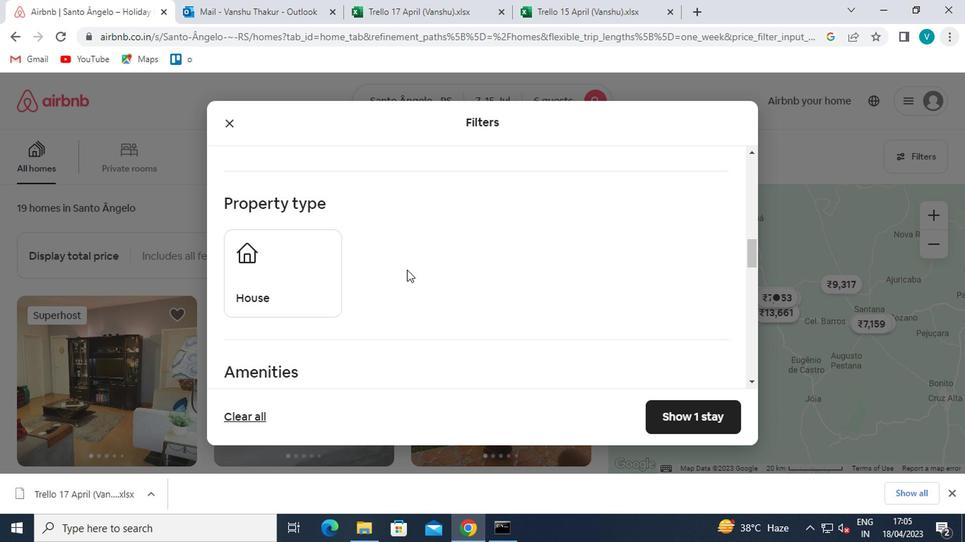 
Action: Mouse scrolled (402, 271) with delta (0, 0)
Screenshot: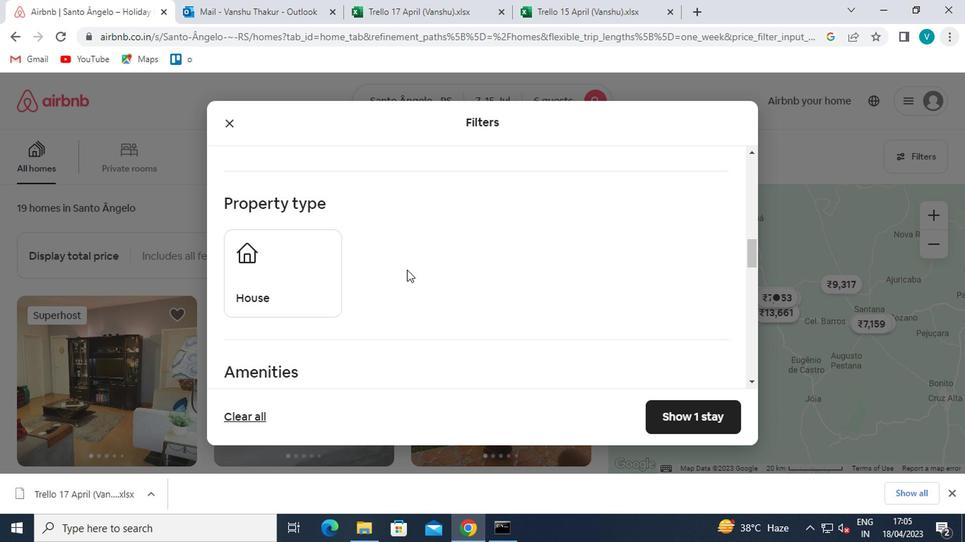 
Action: Mouse scrolled (402, 271) with delta (0, 0)
Screenshot: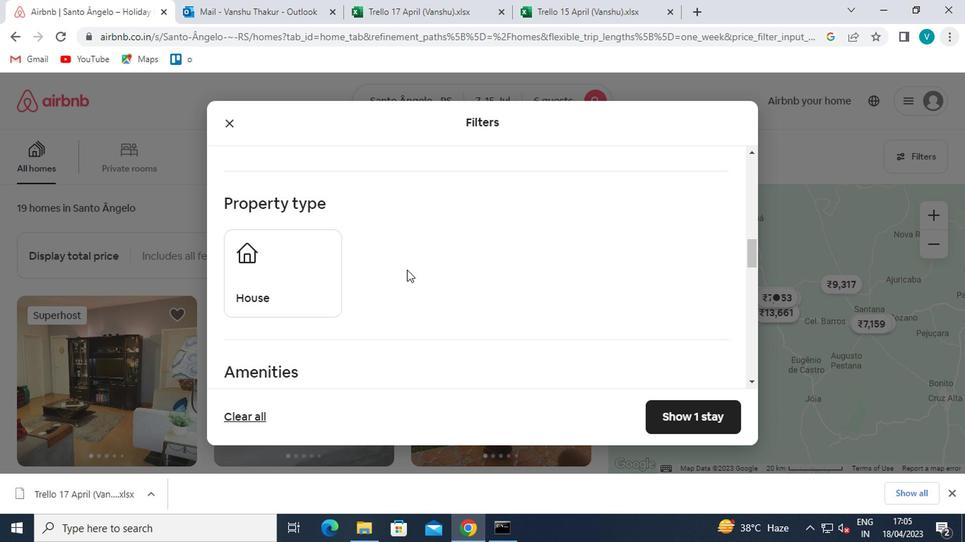 
Action: Mouse scrolled (402, 271) with delta (0, 0)
Screenshot: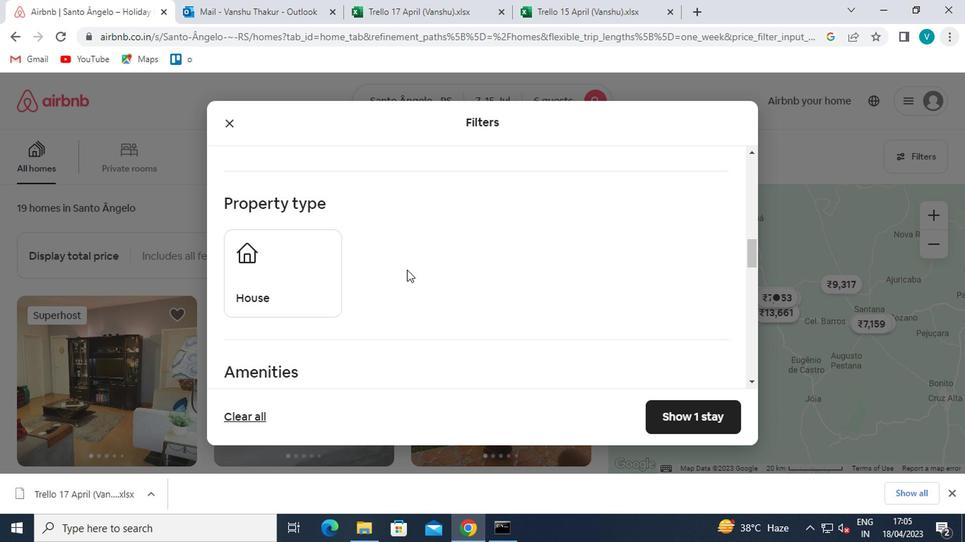 
Action: Mouse scrolled (402, 272) with delta (0, 0)
Screenshot: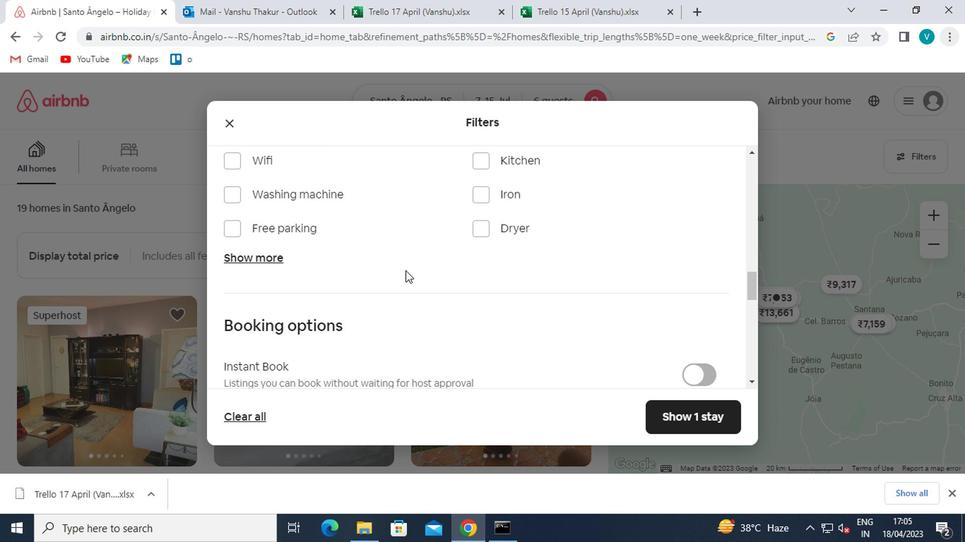 
Action: Mouse scrolled (402, 272) with delta (0, 0)
Screenshot: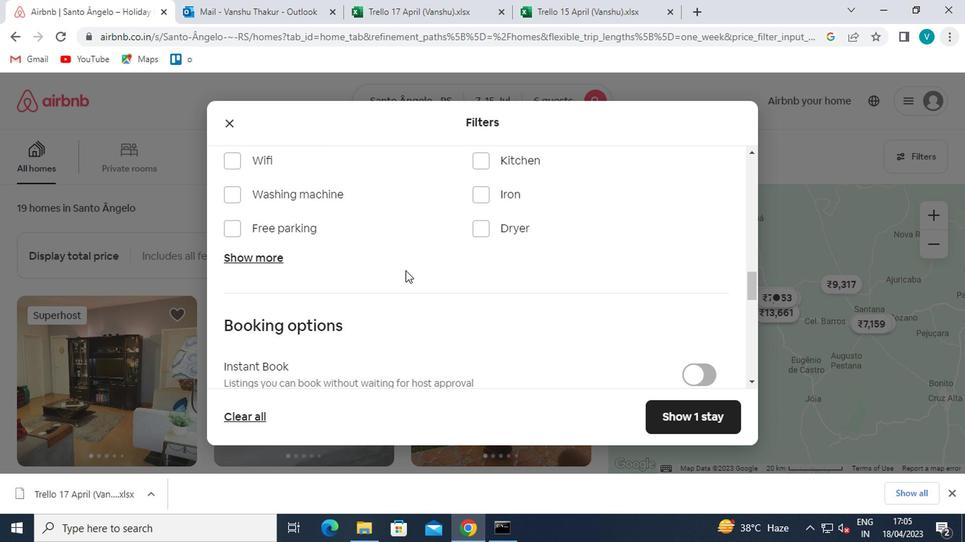 
Action: Mouse moved to (234, 333)
Screenshot: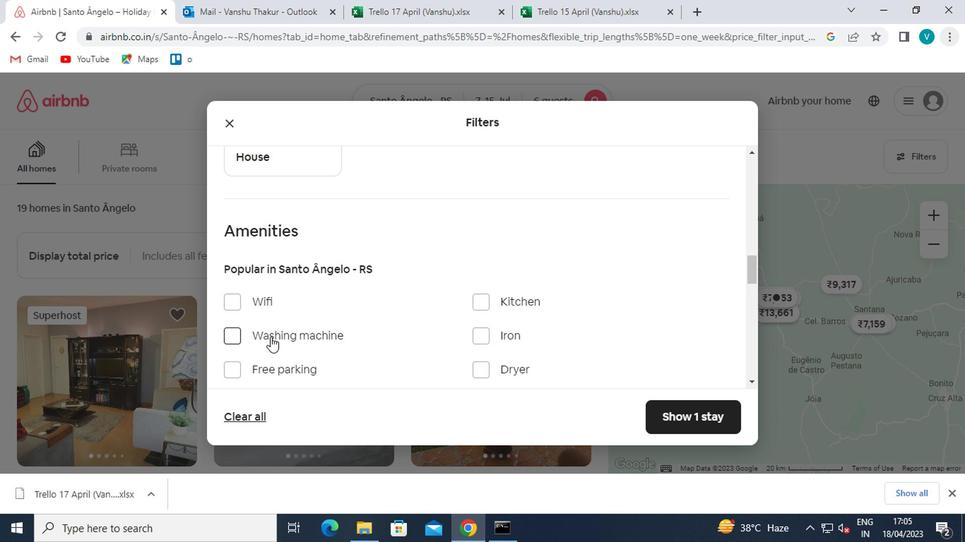
Action: Mouse pressed left at (234, 333)
Screenshot: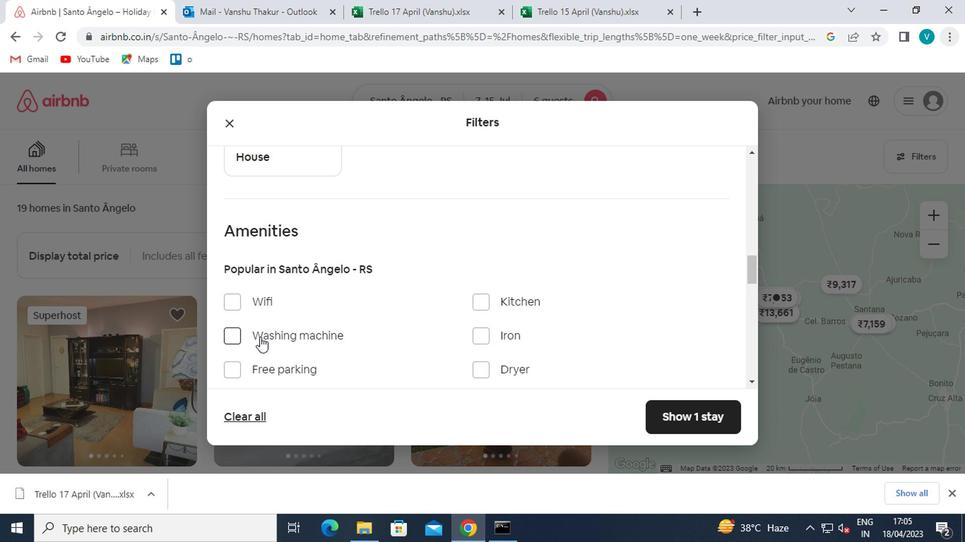 
Action: Mouse moved to (324, 341)
Screenshot: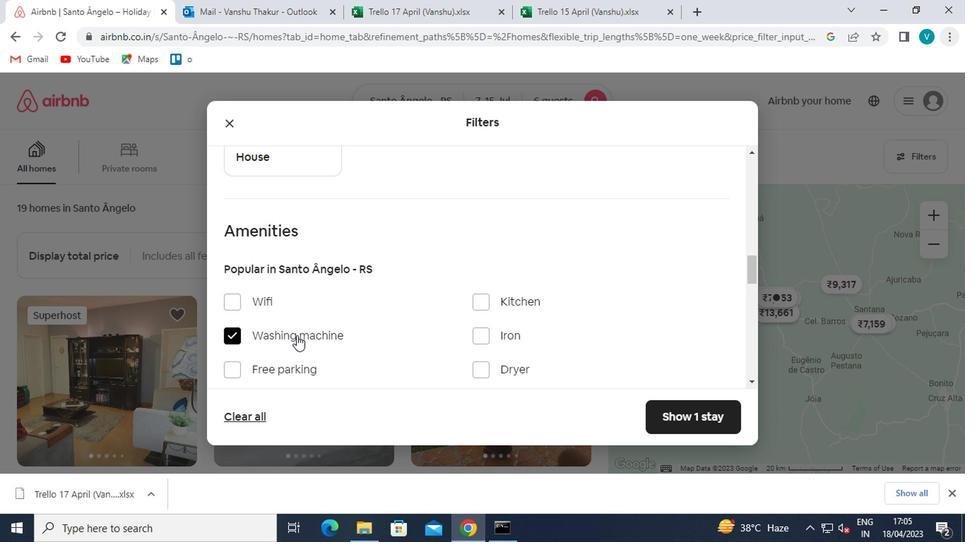 
Action: Mouse scrolled (324, 340) with delta (0, 0)
Screenshot: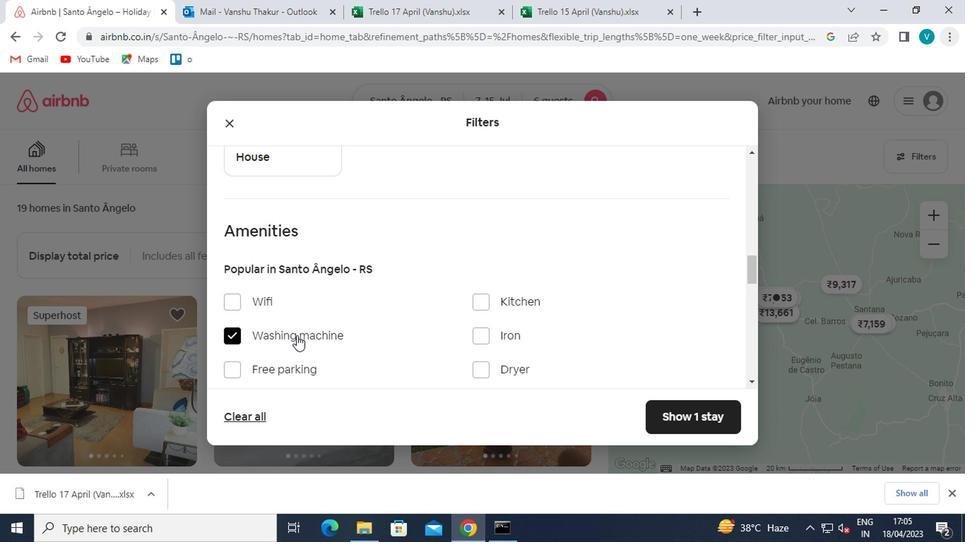 
Action: Mouse moved to (332, 342)
Screenshot: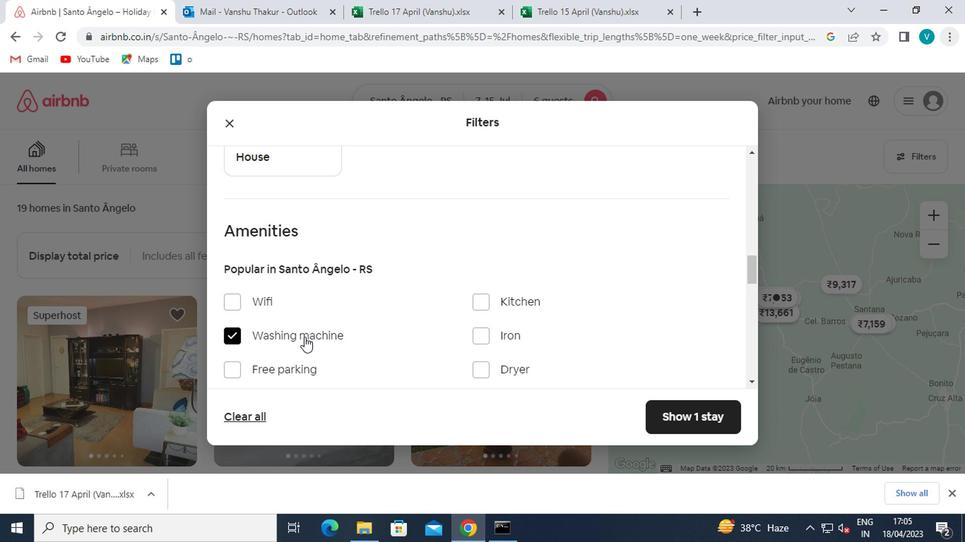 
Action: Mouse scrolled (332, 341) with delta (0, -1)
Screenshot: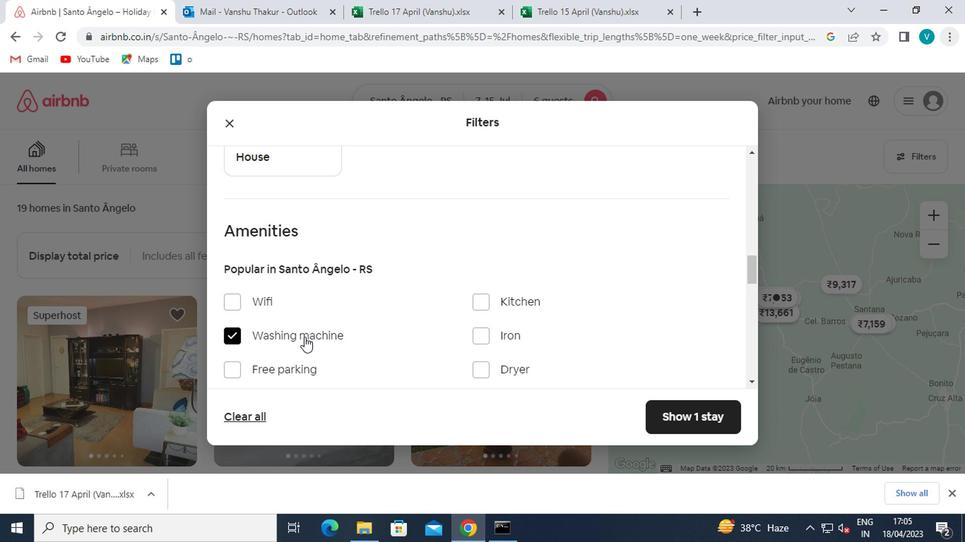 
Action: Mouse moved to (339, 342)
Screenshot: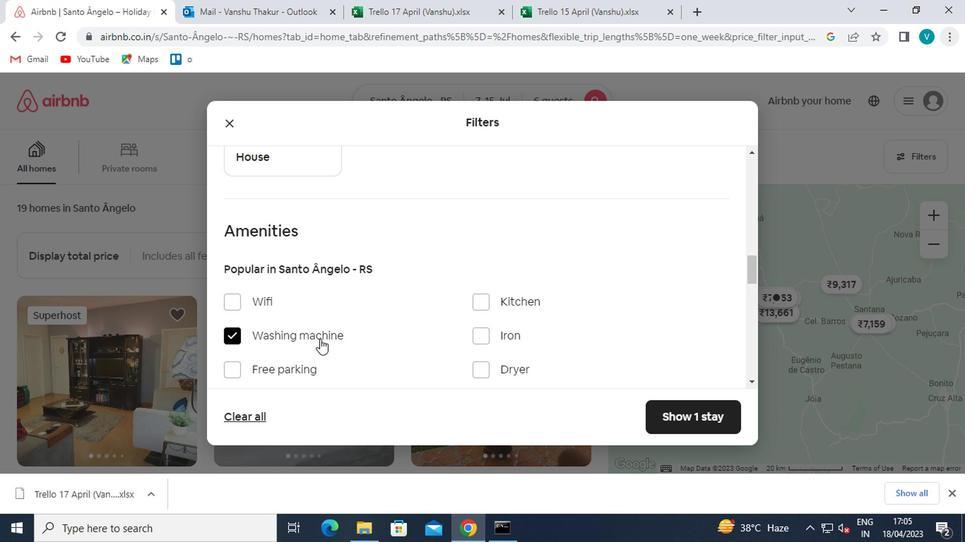 
Action: Mouse scrolled (339, 341) with delta (0, -1)
Screenshot: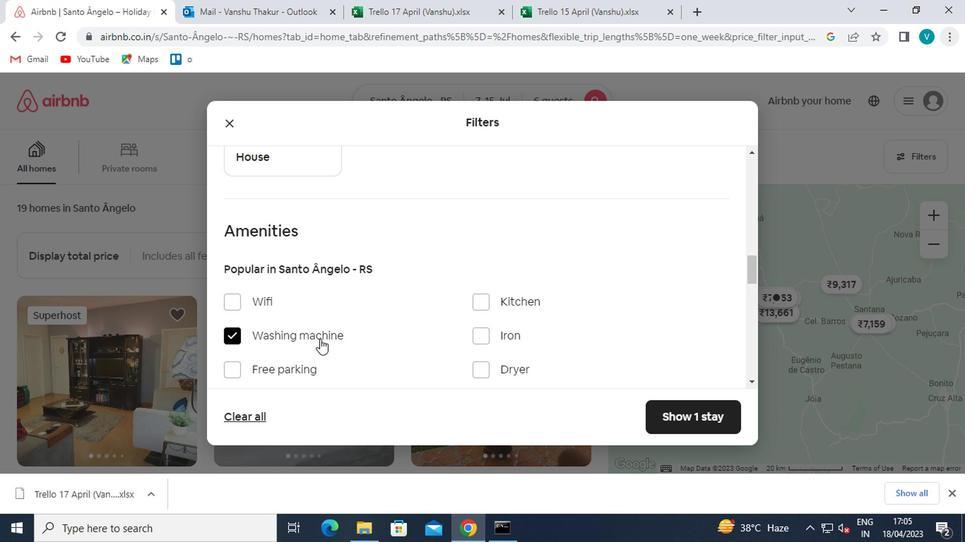 
Action: Mouse moved to (349, 344)
Screenshot: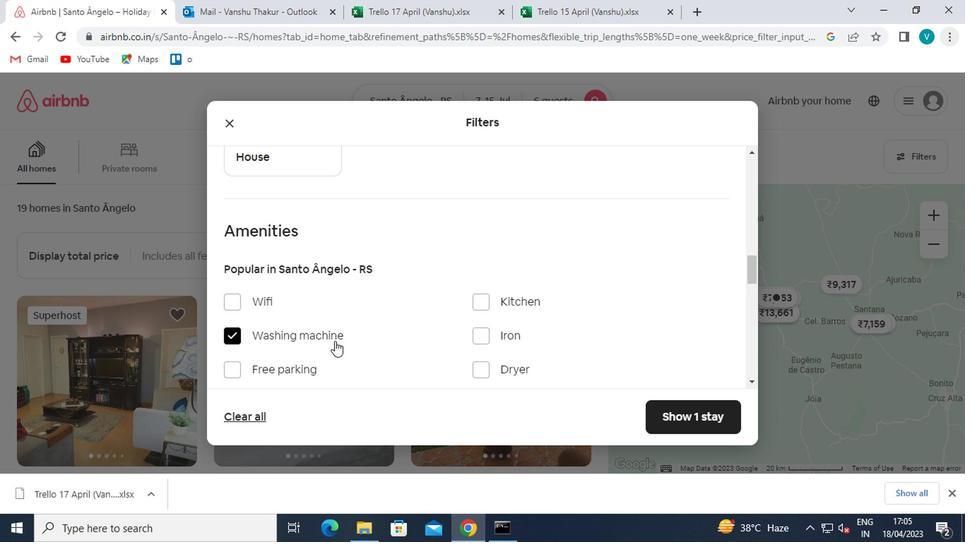 
Action: Mouse scrolled (349, 344) with delta (0, 0)
Screenshot: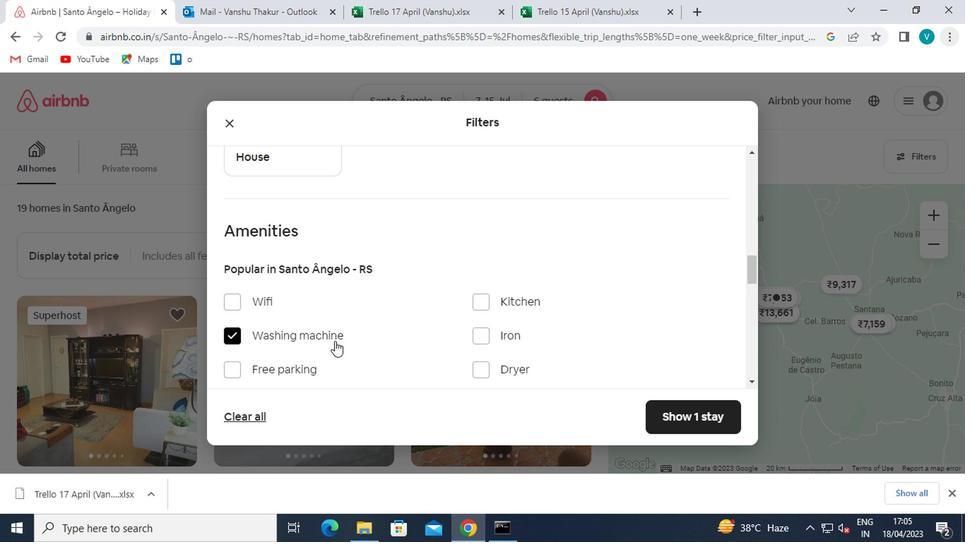
Action: Mouse moved to (361, 346)
Screenshot: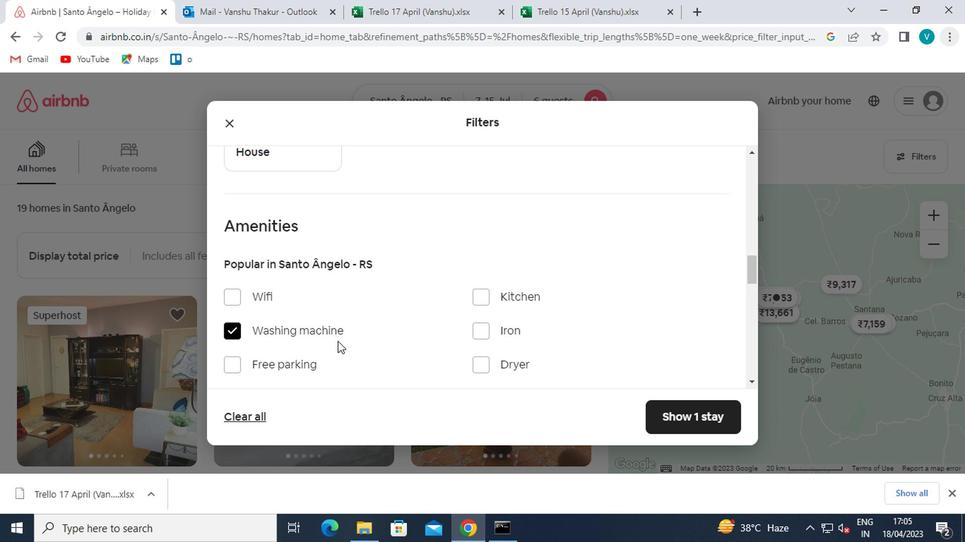 
Action: Mouse scrolled (361, 345) with delta (0, 0)
Screenshot: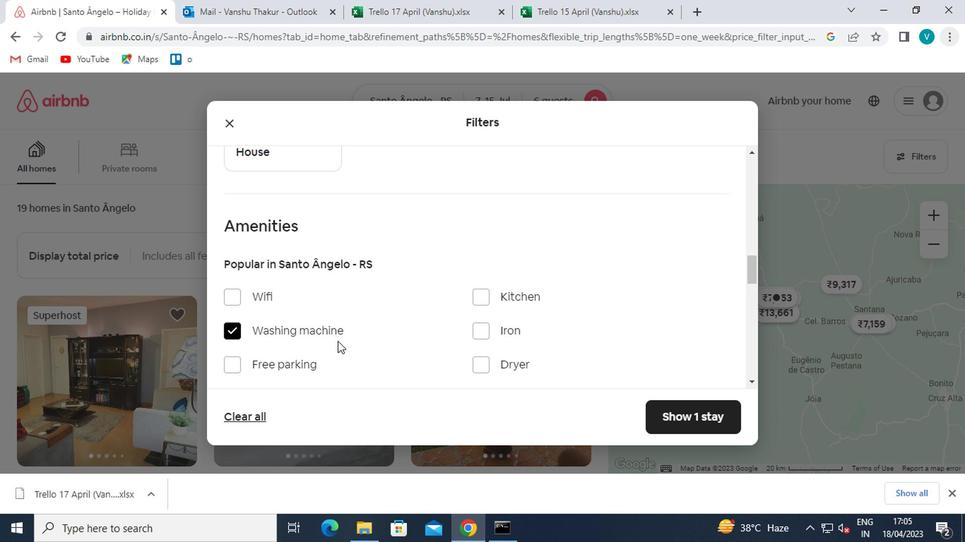 
Action: Mouse moved to (694, 205)
Screenshot: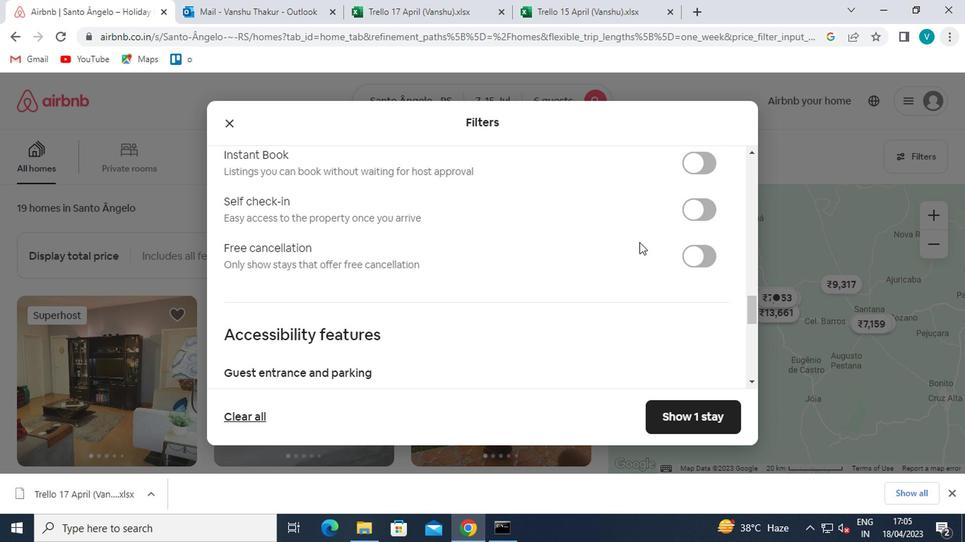 
Action: Mouse pressed left at (694, 205)
Screenshot: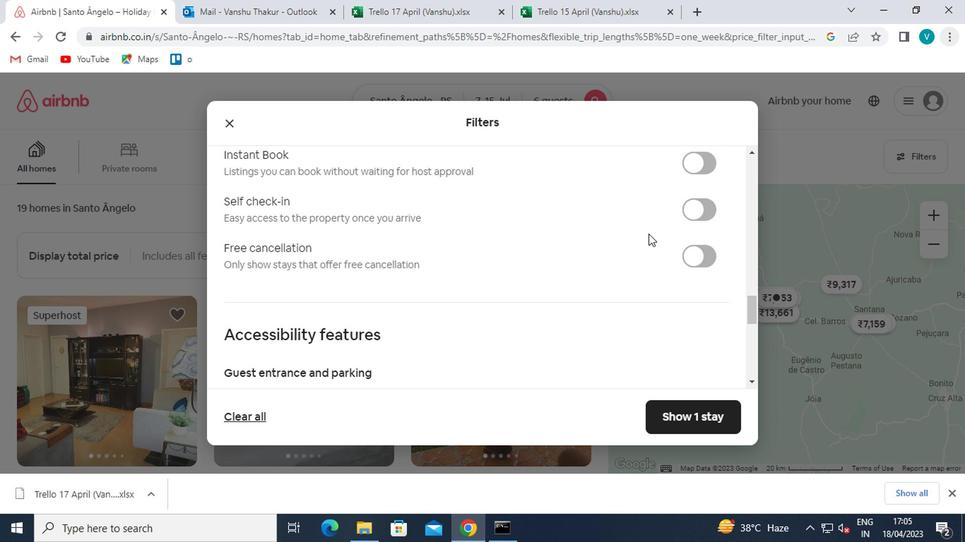 
Action: Mouse moved to (690, 204)
Screenshot: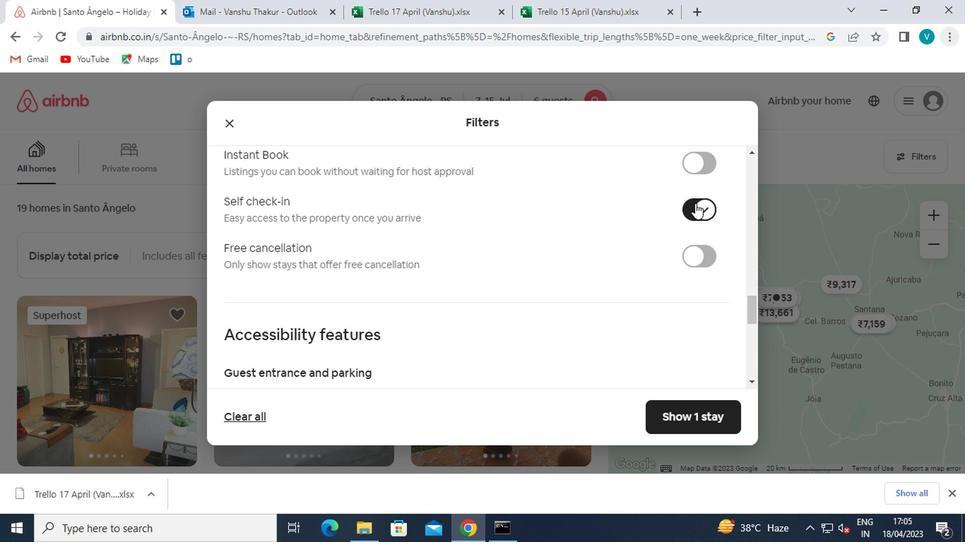 
Action: Mouse scrolled (690, 204) with delta (0, 0)
Screenshot: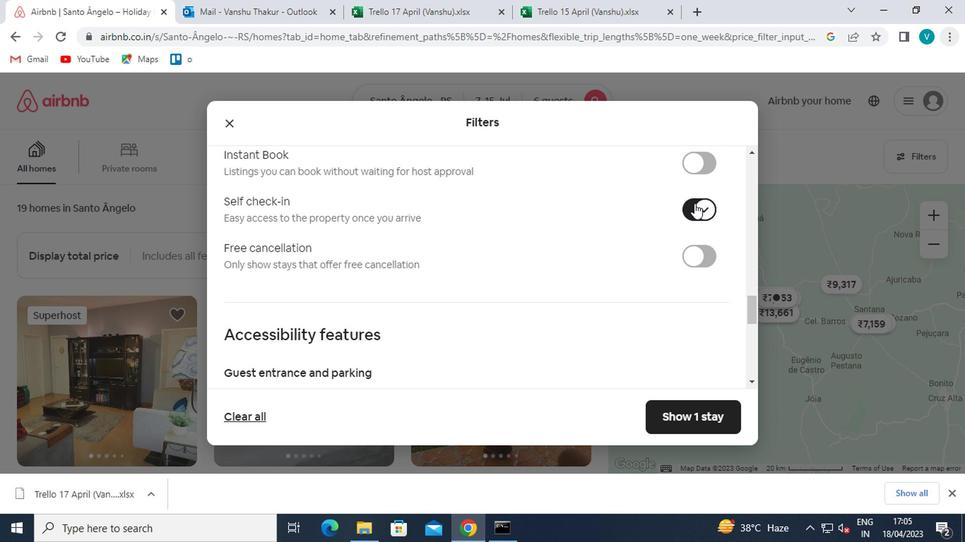 
Action: Mouse scrolled (690, 204) with delta (0, 0)
Screenshot: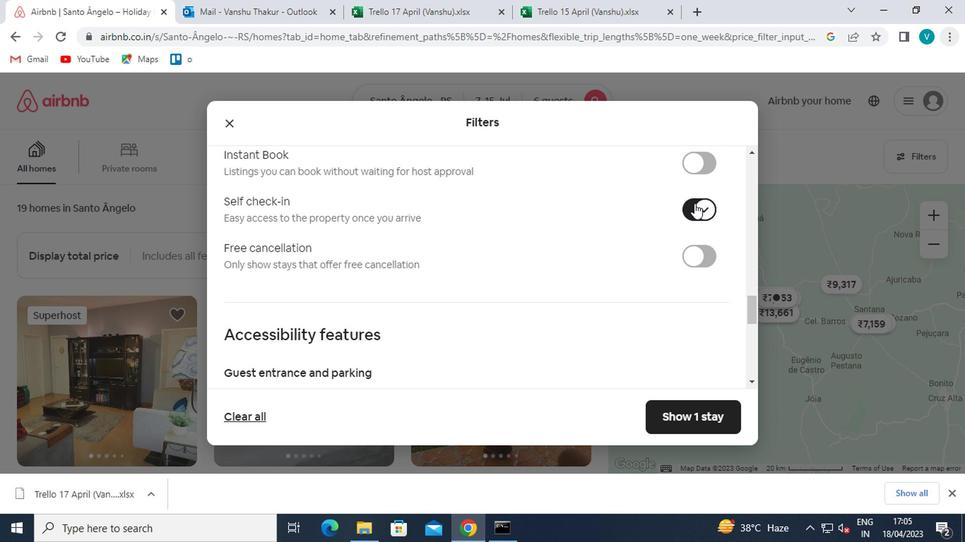 
Action: Mouse scrolled (690, 204) with delta (0, 0)
Screenshot: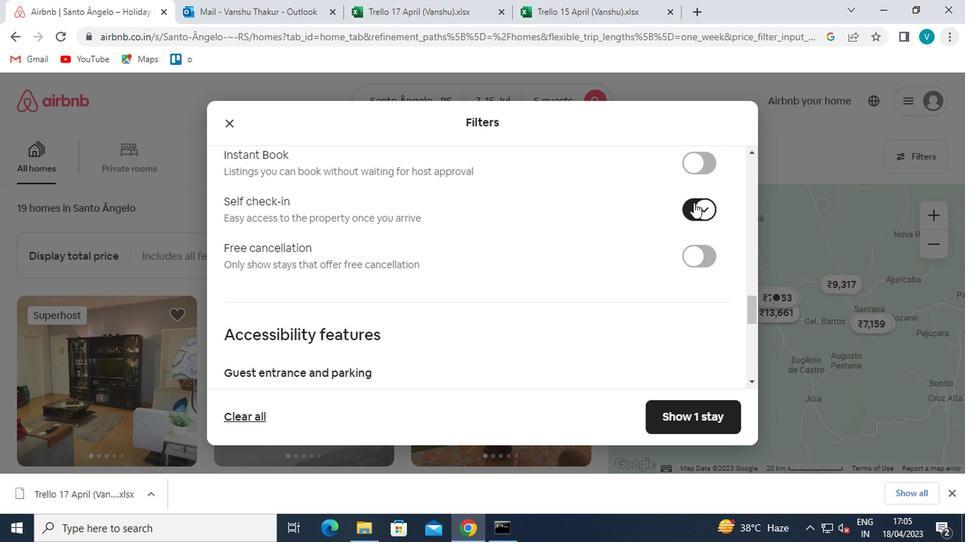 
Action: Mouse moved to (536, 310)
Screenshot: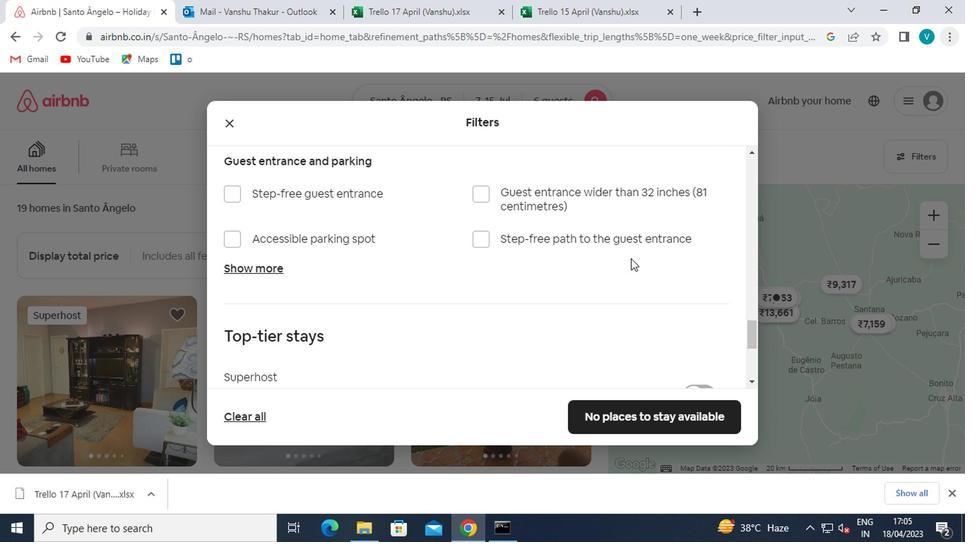 
Action: Mouse scrolled (536, 309) with delta (0, -1)
Screenshot: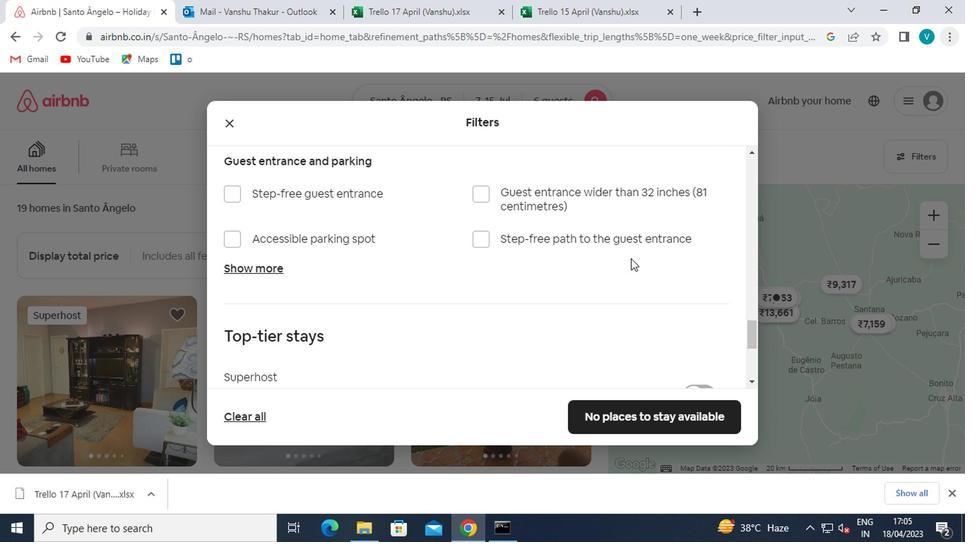 
Action: Mouse moved to (526, 312)
Screenshot: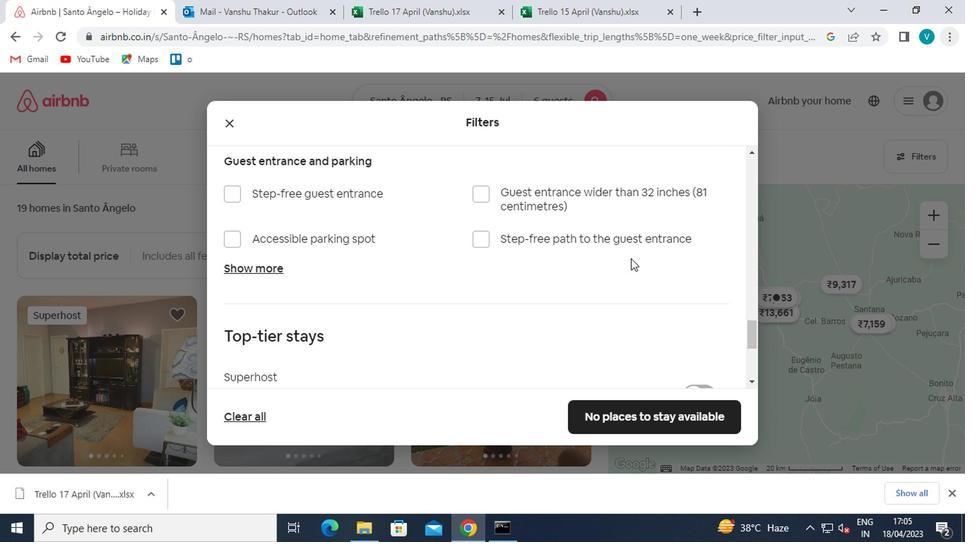 
Action: Mouse scrolled (526, 312) with delta (0, 0)
Screenshot: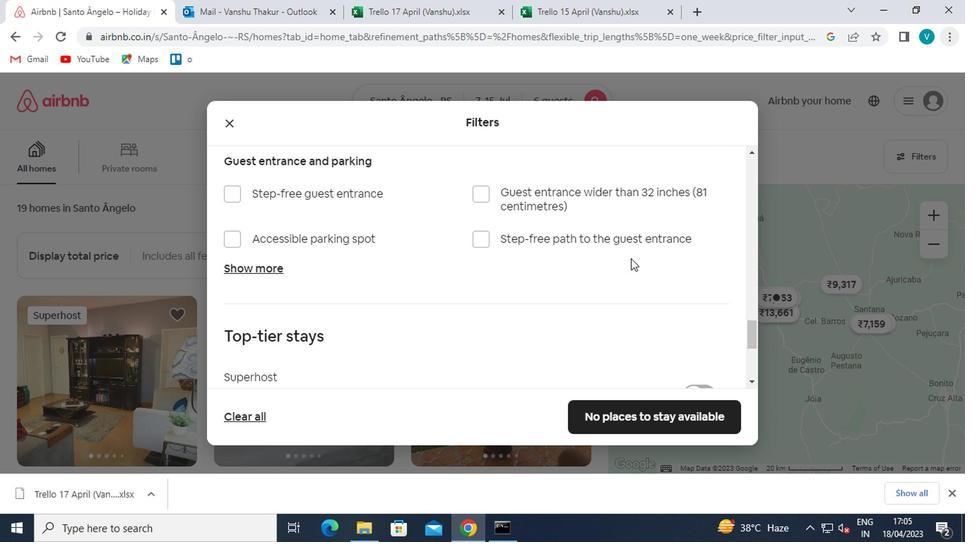 
Action: Mouse moved to (524, 312)
Screenshot: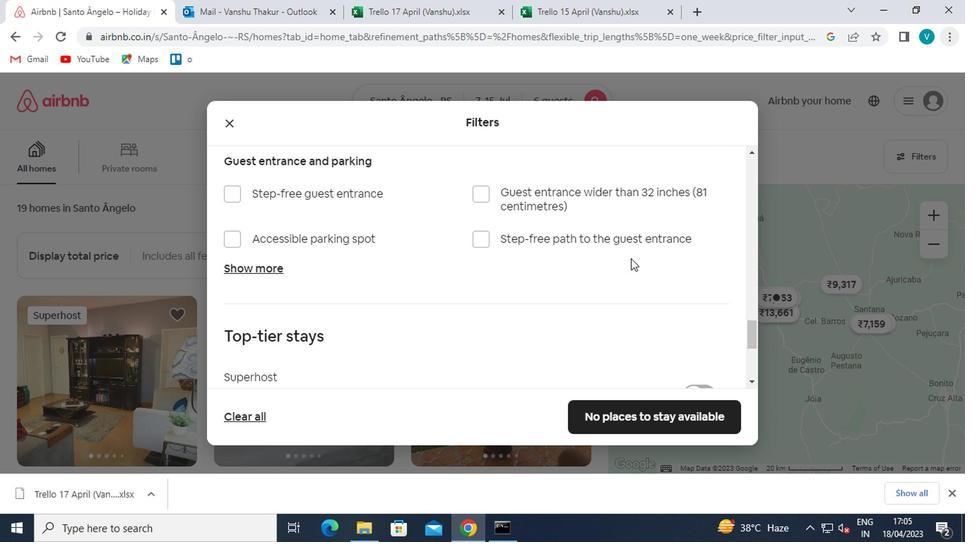 
Action: Mouse scrolled (524, 312) with delta (0, 0)
Screenshot: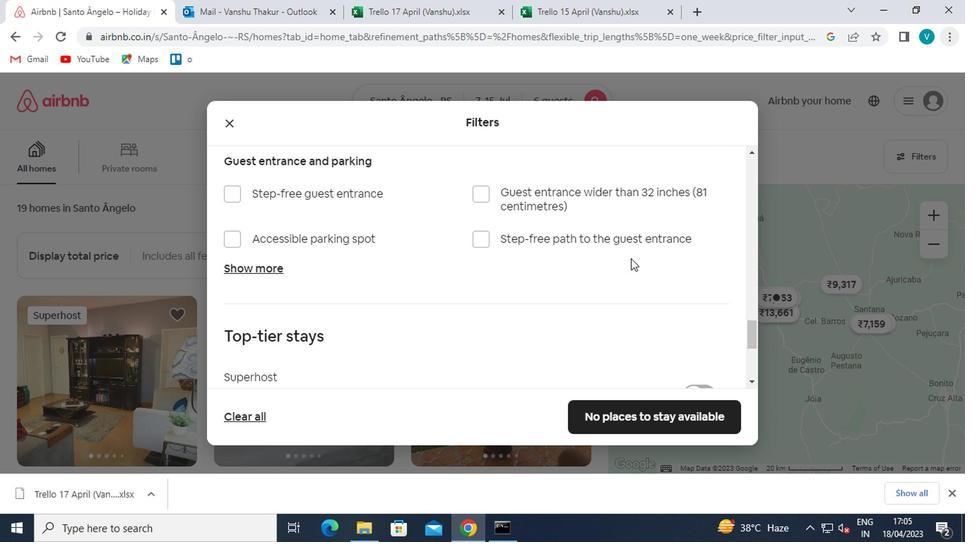 
Action: Mouse moved to (520, 312)
Screenshot: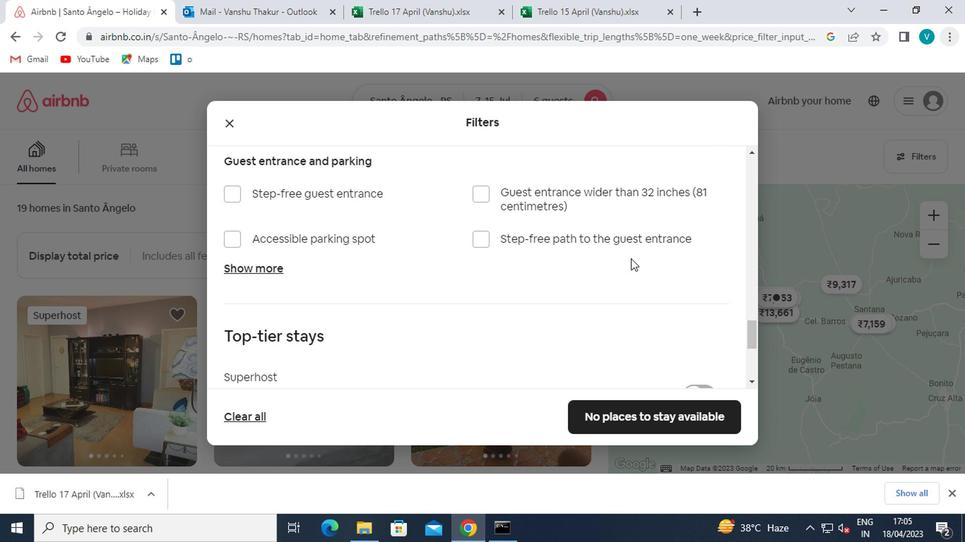 
Action: Mouse scrolled (520, 312) with delta (0, 0)
Screenshot: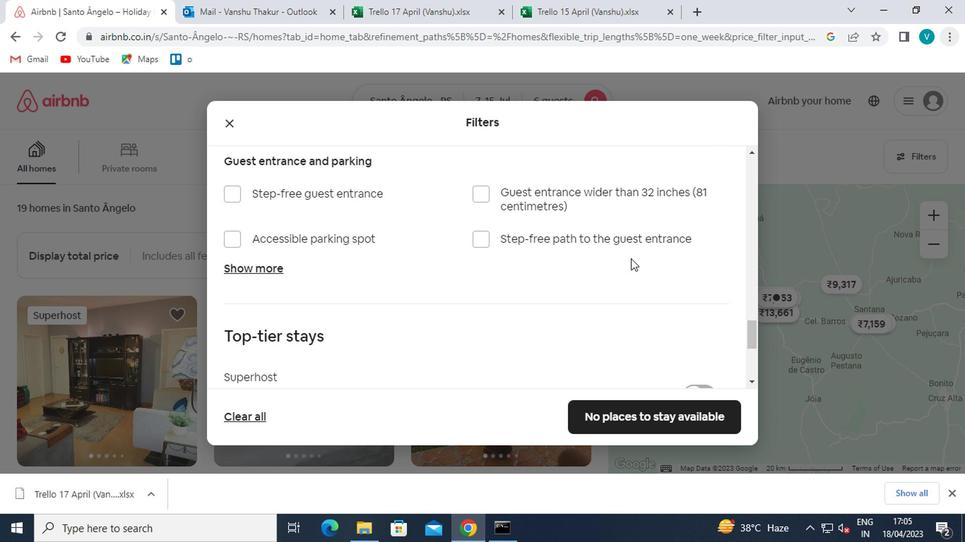 
Action: Mouse moved to (408, 324)
Screenshot: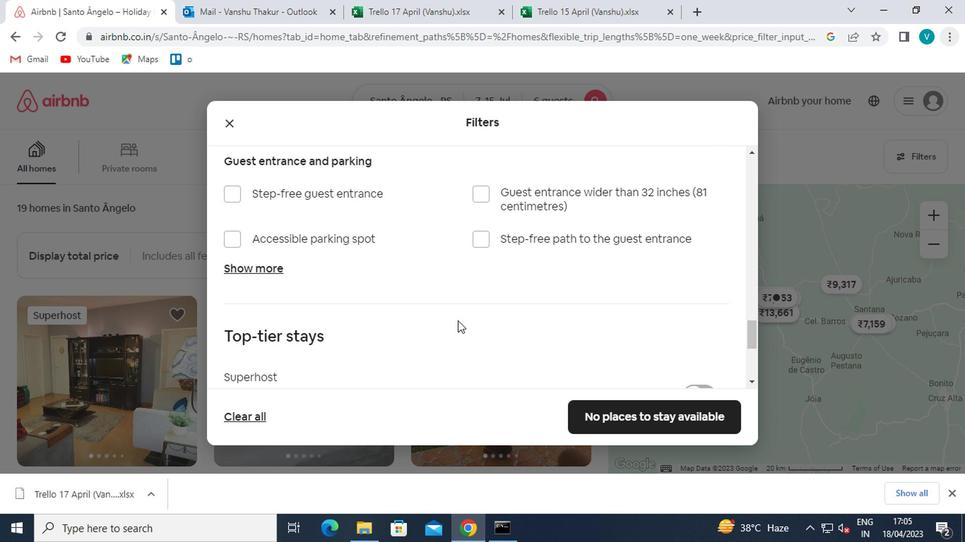 
Action: Mouse scrolled (408, 323) with delta (0, -1)
Screenshot: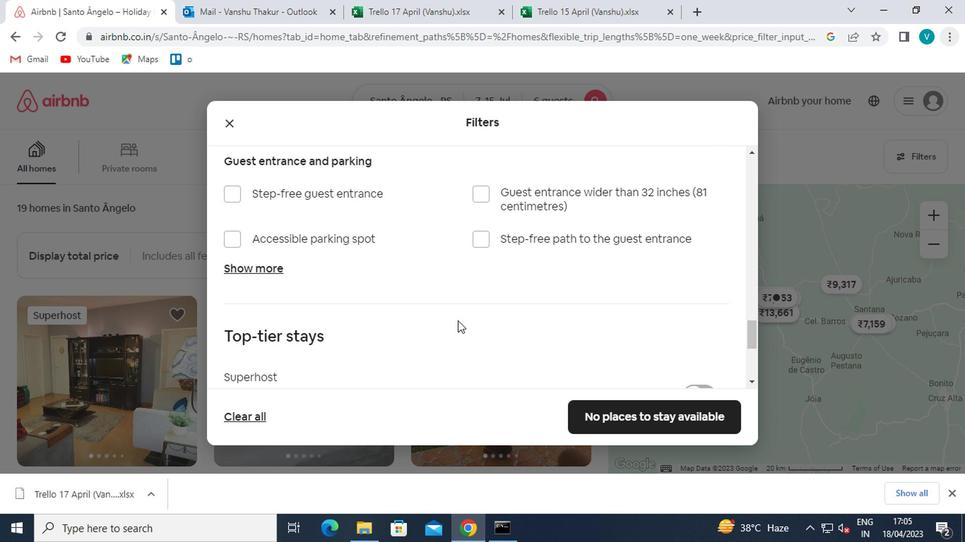
Action: Mouse scrolled (408, 323) with delta (0, -1)
Screenshot: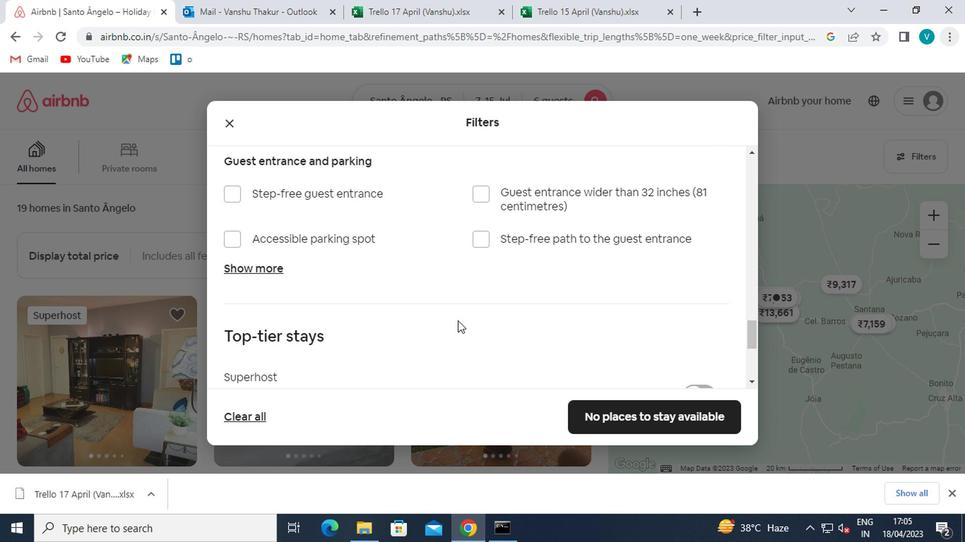 
Action: Mouse scrolled (408, 323) with delta (0, -1)
Screenshot: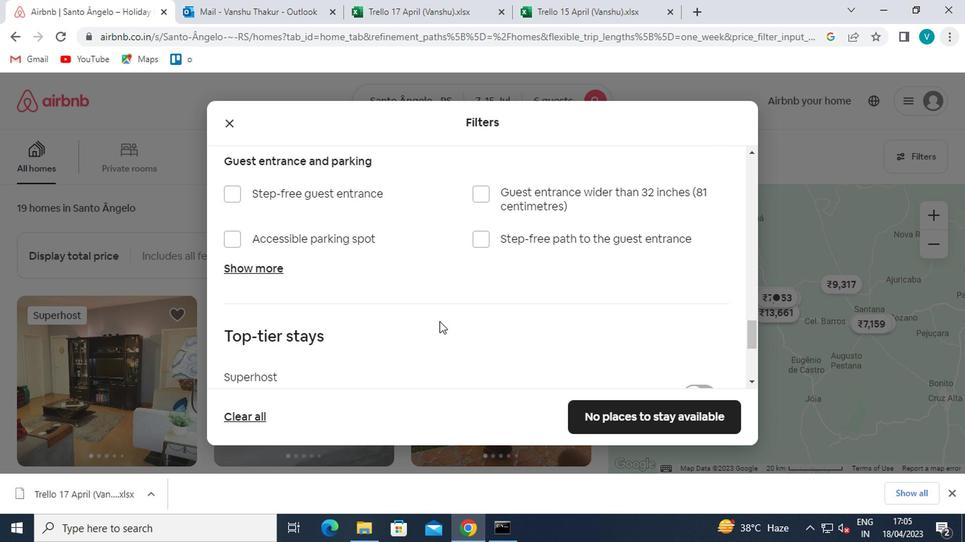 
Action: Mouse moved to (475, 322)
Screenshot: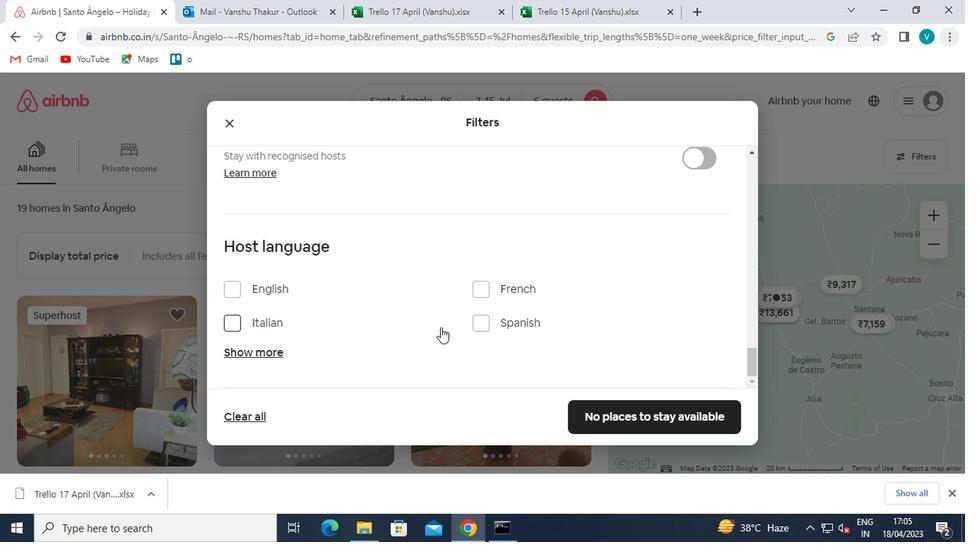 
Action: Mouse pressed left at (475, 322)
Screenshot: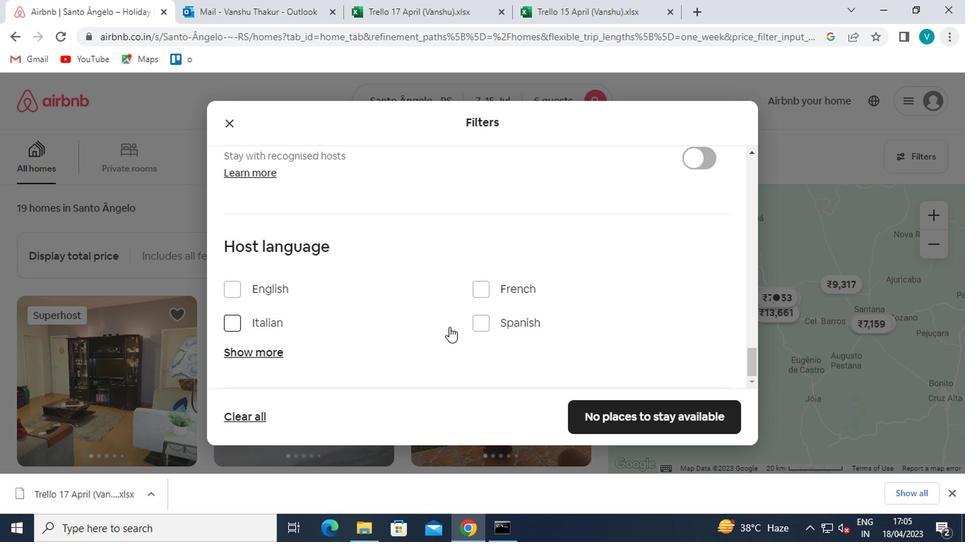 
Action: Mouse moved to (605, 405)
Screenshot: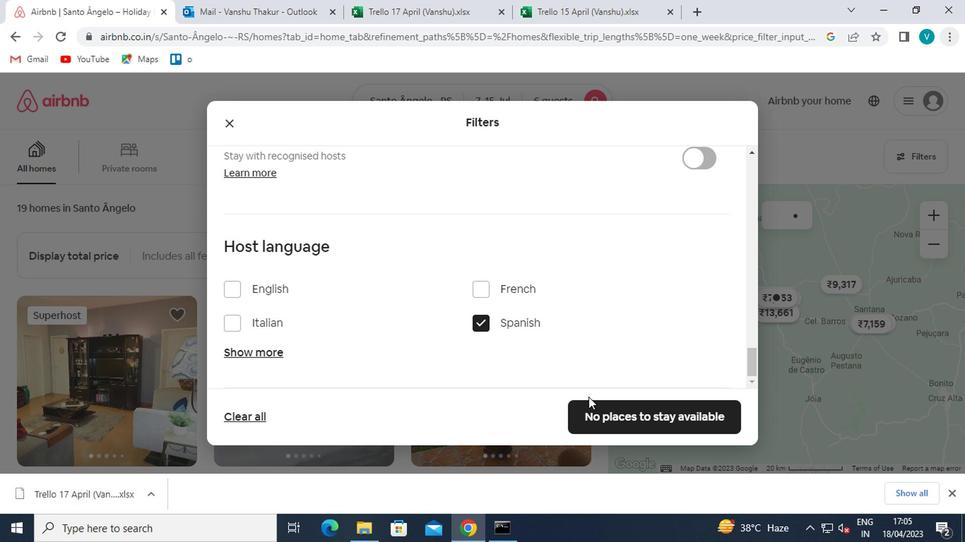 
Action: Mouse pressed left at (605, 405)
Screenshot: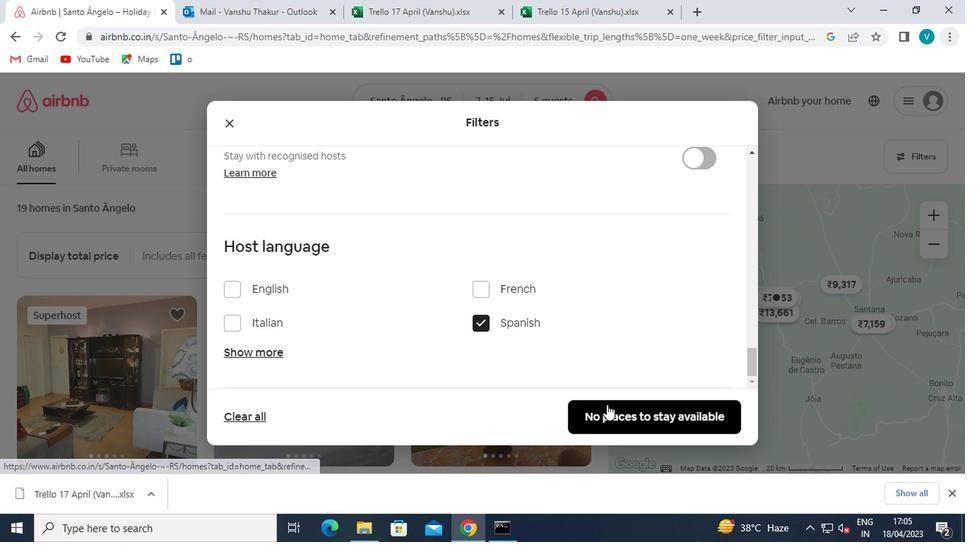 
Action: Mouse moved to (559, 375)
Screenshot: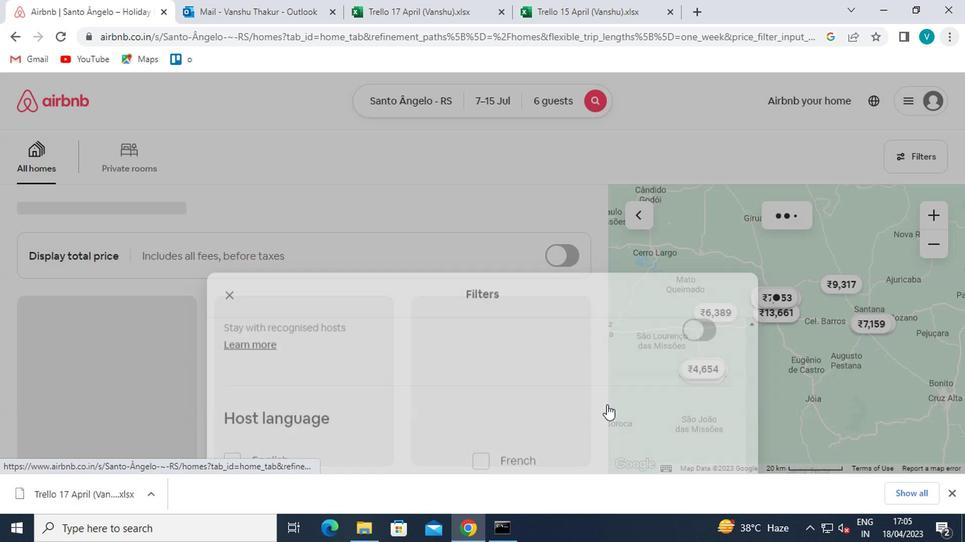 
